 Task: Find connections with filter location Gevelsberg with filter topic #workwith filter profile language German with filter current company ScoopWhoop | Good Glamm Group with filter school Shinchan College of Engineering with filter industry Design Services with filter service category Pricing Strategy with filter keywords title Executive
Action: Mouse moved to (489, 61)
Screenshot: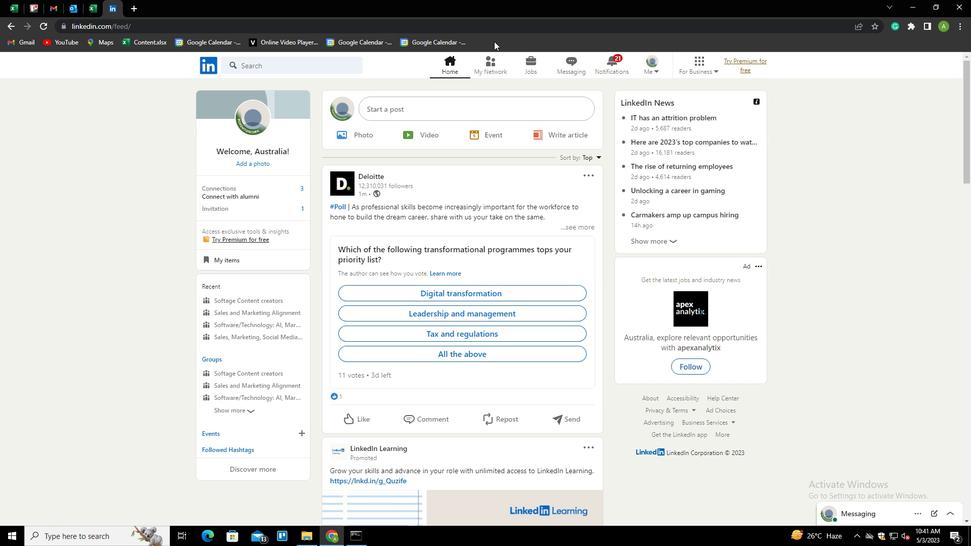 
Action: Mouse pressed left at (489, 61)
Screenshot: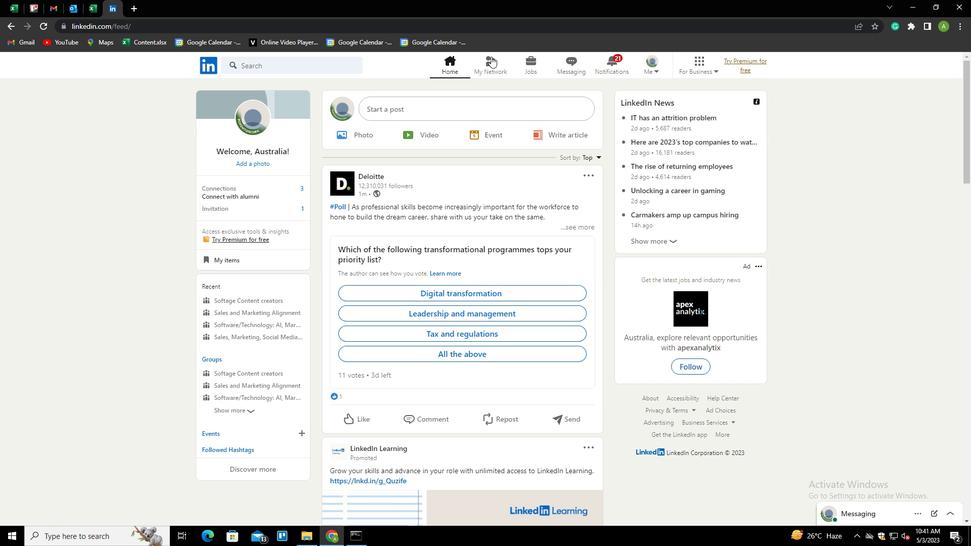 
Action: Mouse moved to (256, 118)
Screenshot: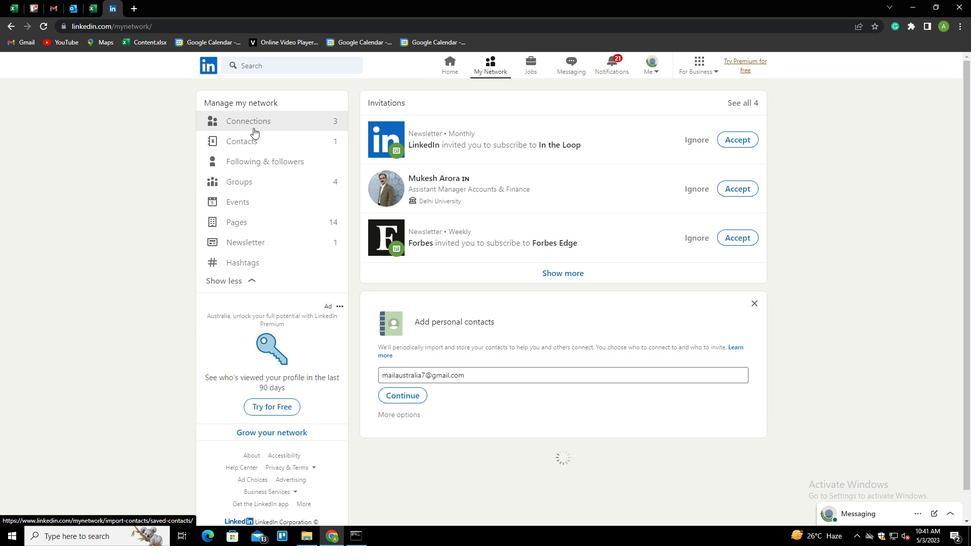 
Action: Mouse pressed left at (256, 118)
Screenshot: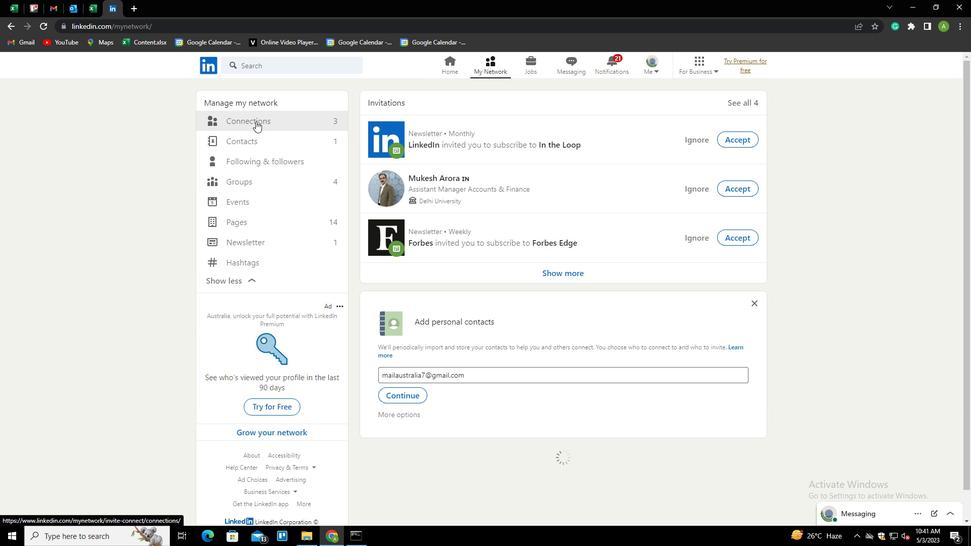 
Action: Mouse moved to (558, 117)
Screenshot: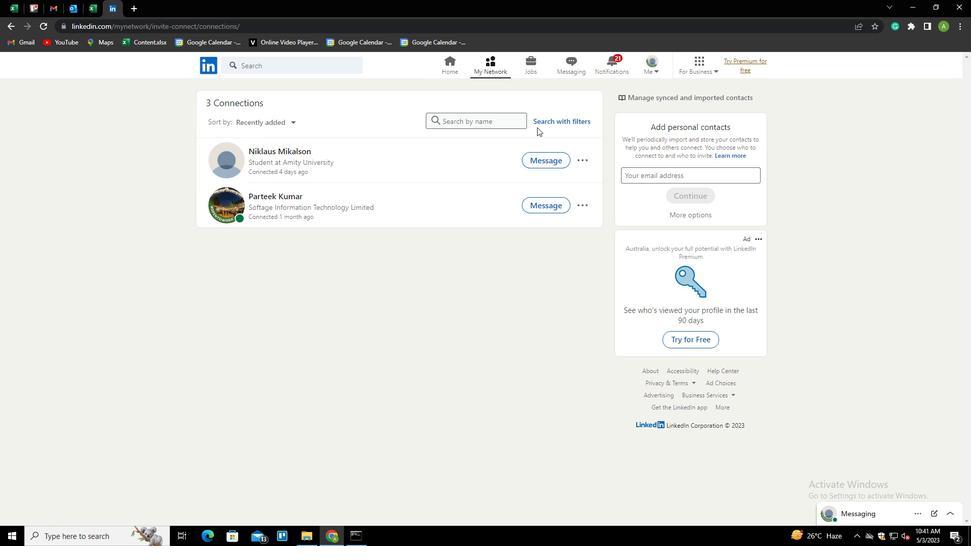 
Action: Mouse pressed left at (558, 117)
Screenshot: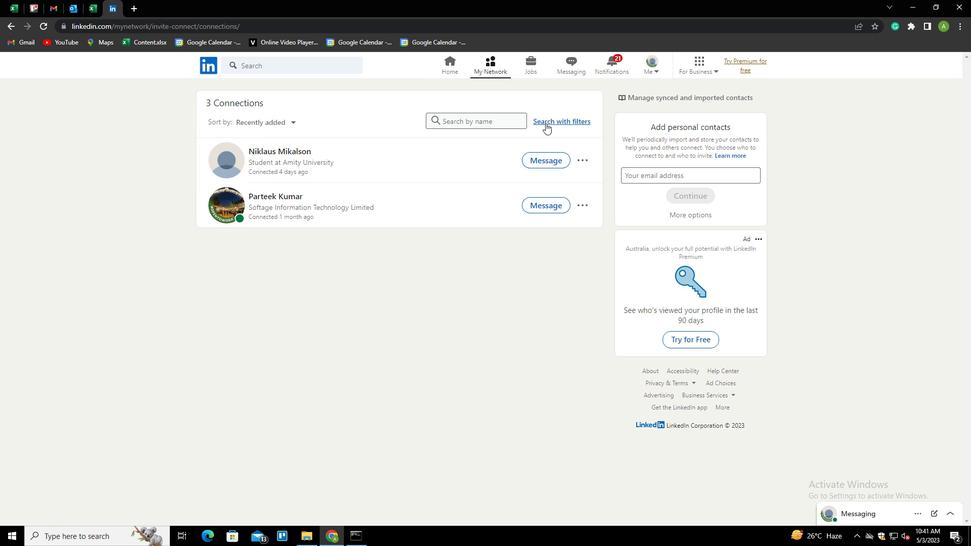 
Action: Mouse moved to (512, 91)
Screenshot: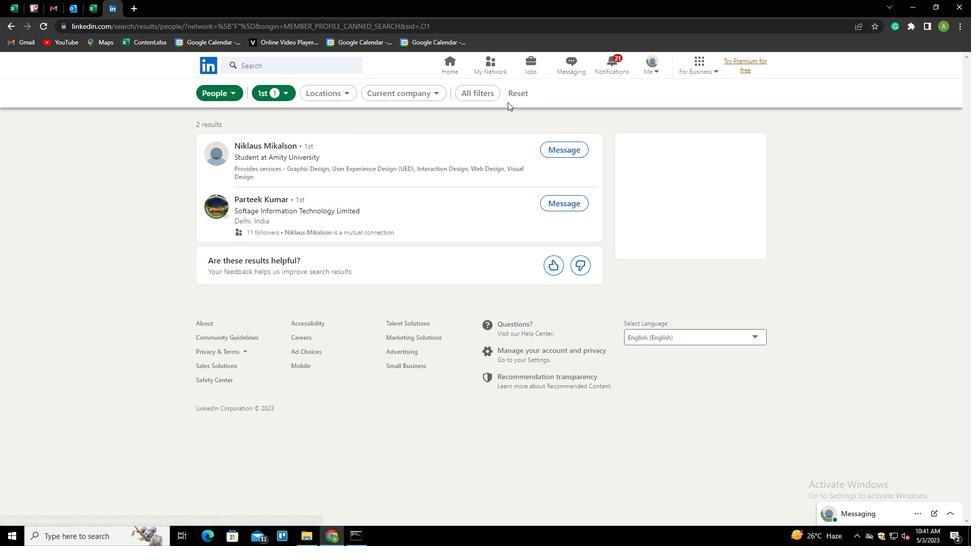 
Action: Mouse pressed left at (512, 91)
Screenshot: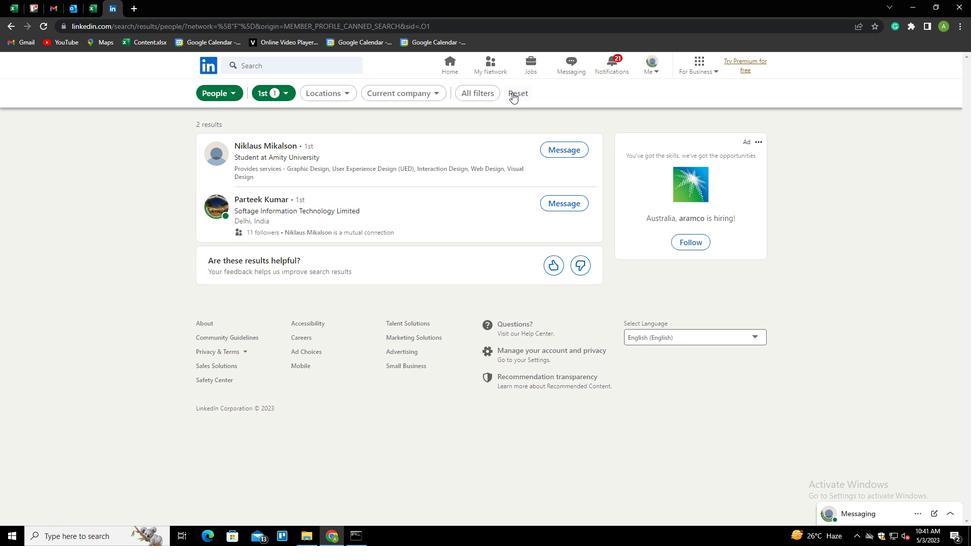 
Action: Mouse moved to (500, 93)
Screenshot: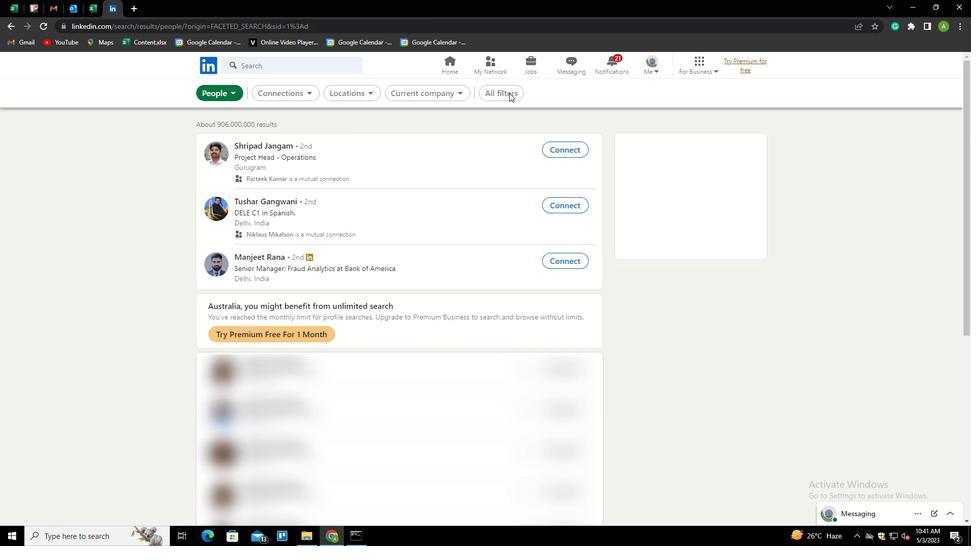 
Action: Mouse pressed left at (500, 93)
Screenshot: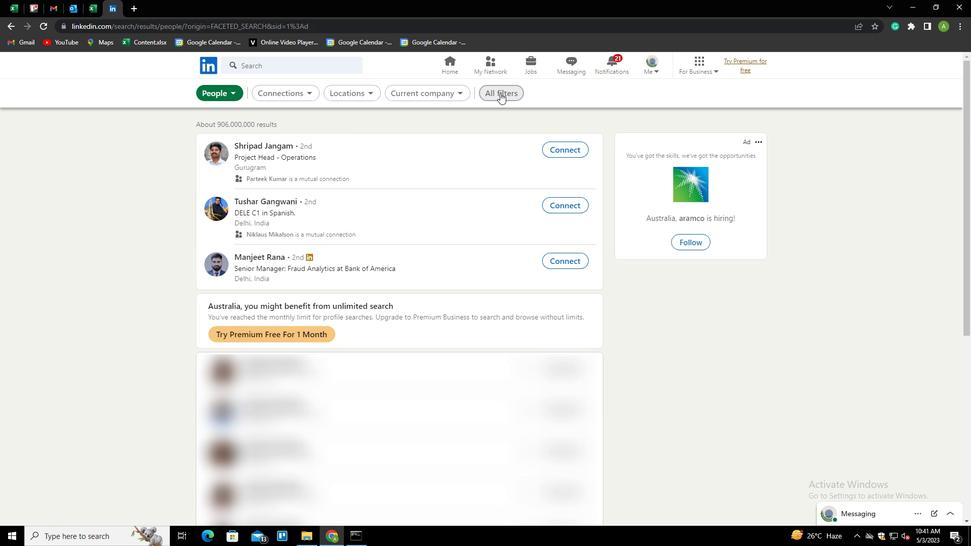 
Action: Mouse moved to (724, 264)
Screenshot: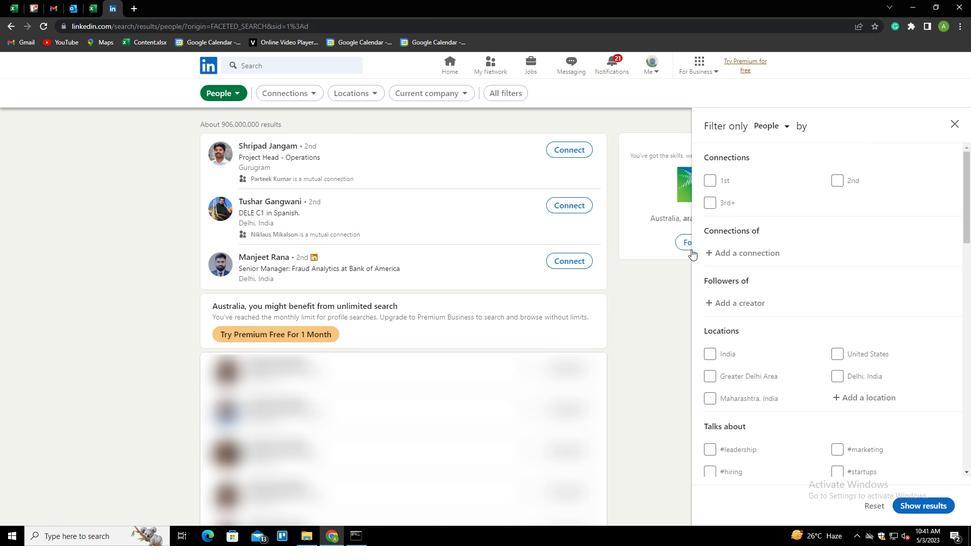 
Action: Mouse scrolled (724, 263) with delta (0, 0)
Screenshot: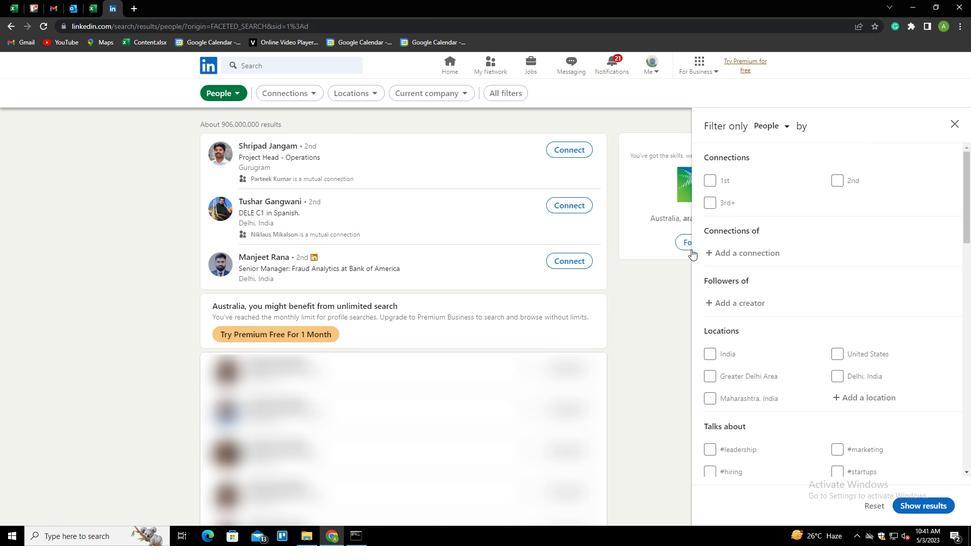
Action: Mouse scrolled (724, 263) with delta (0, 0)
Screenshot: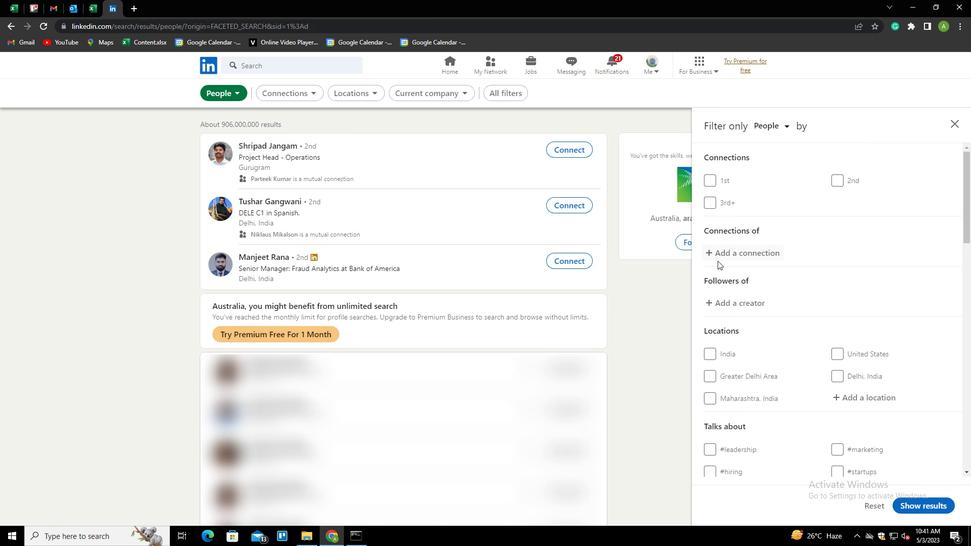 
Action: Mouse scrolled (724, 263) with delta (0, 0)
Screenshot: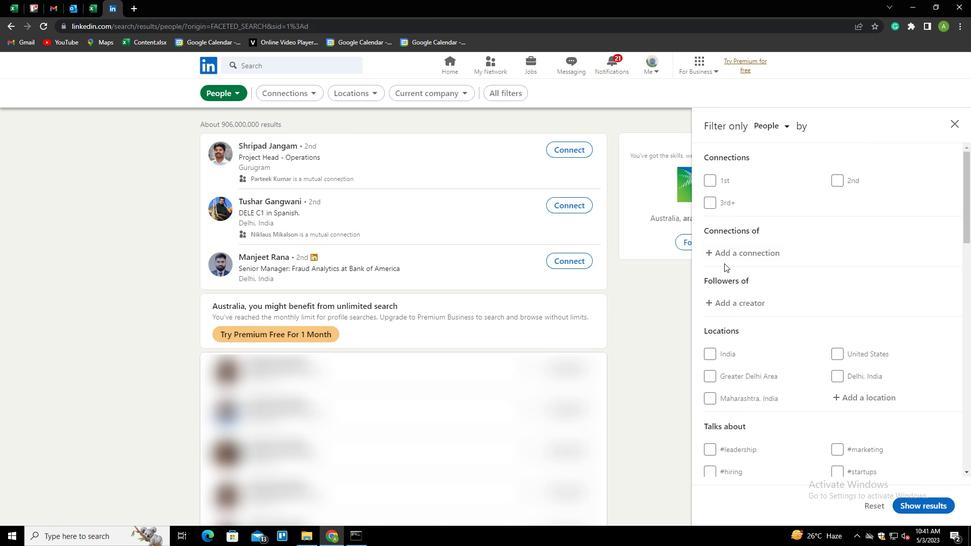 
Action: Mouse moved to (838, 244)
Screenshot: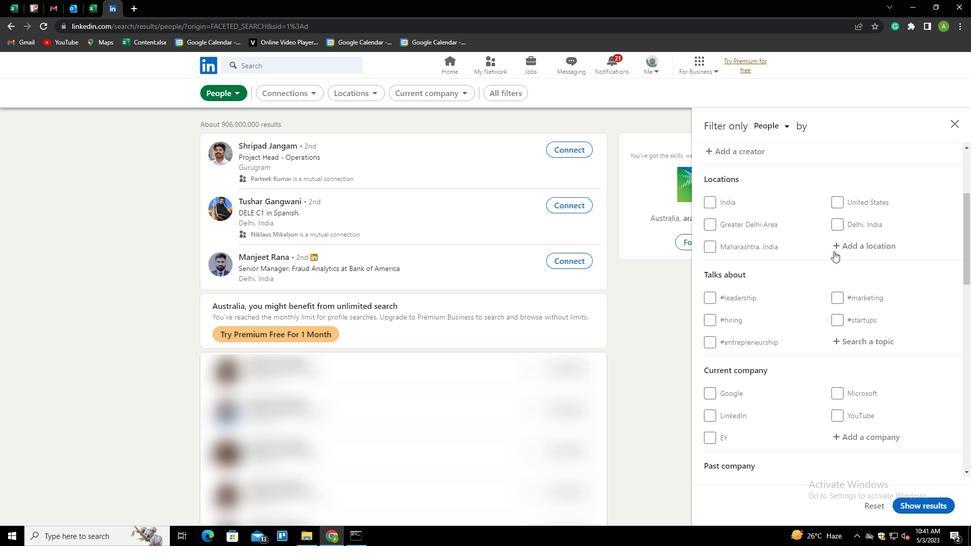 
Action: Mouse pressed left at (838, 244)
Screenshot: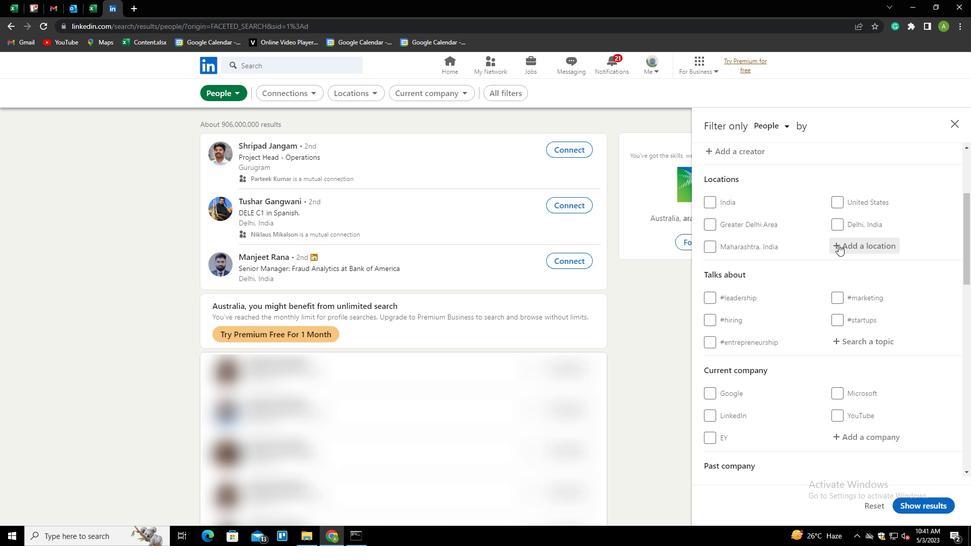 
Action: Key pressed <Key.shift>GEVELSBERG<Key.down><Key.enter>
Screenshot: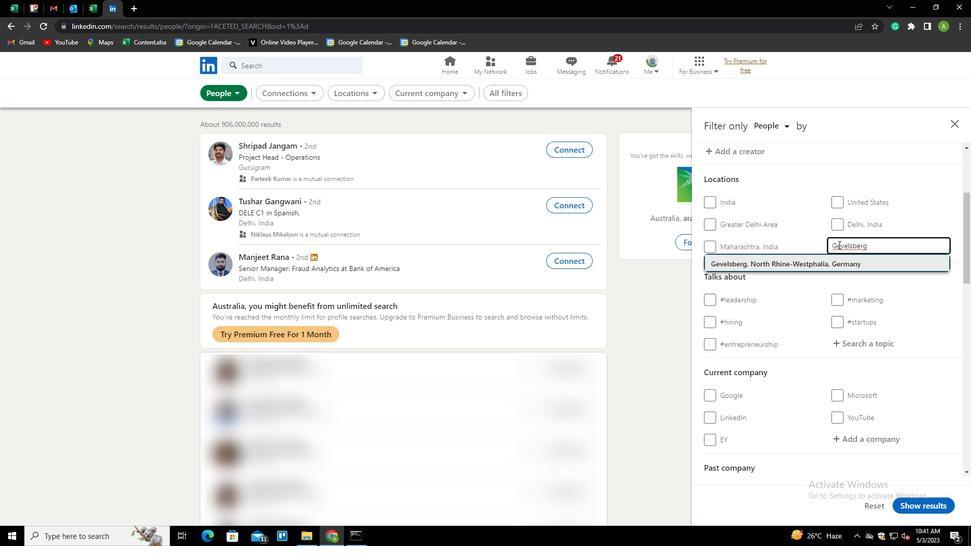
Action: Mouse scrolled (838, 244) with delta (0, 0)
Screenshot: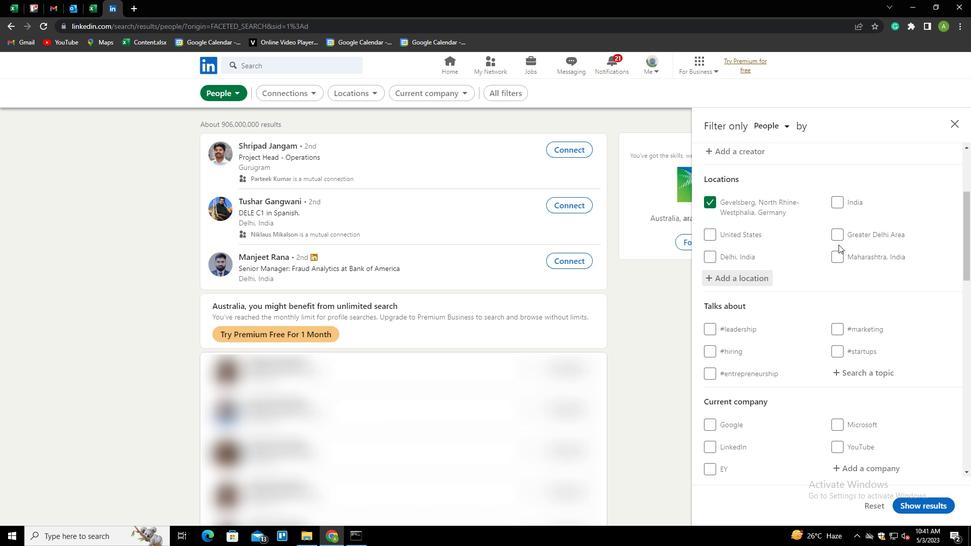 
Action: Mouse scrolled (838, 244) with delta (0, 0)
Screenshot: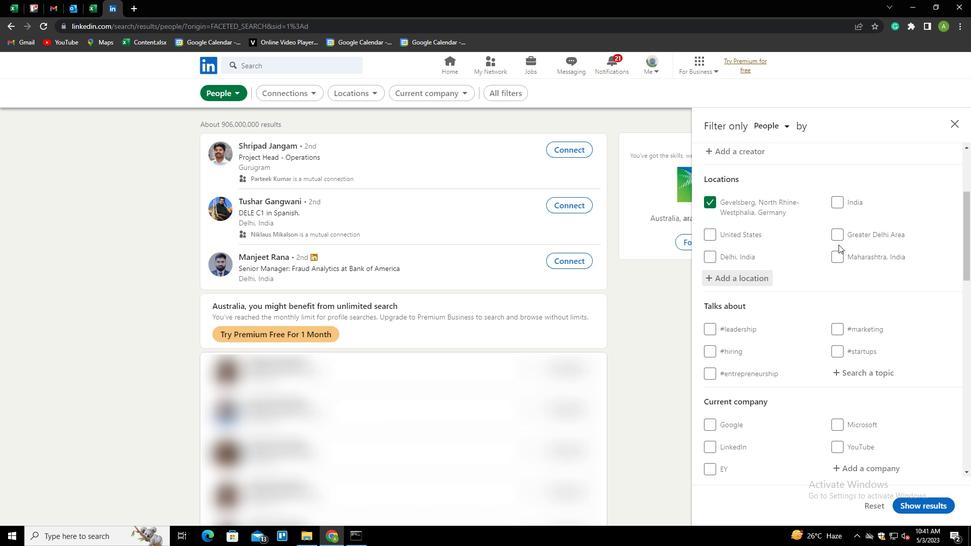 
Action: Mouse moved to (865, 276)
Screenshot: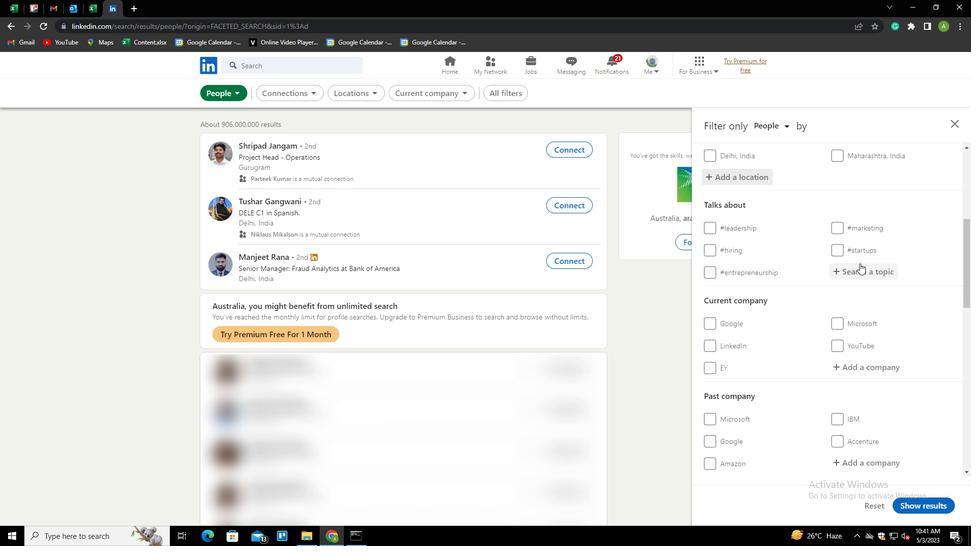 
Action: Mouse pressed left at (865, 276)
Screenshot: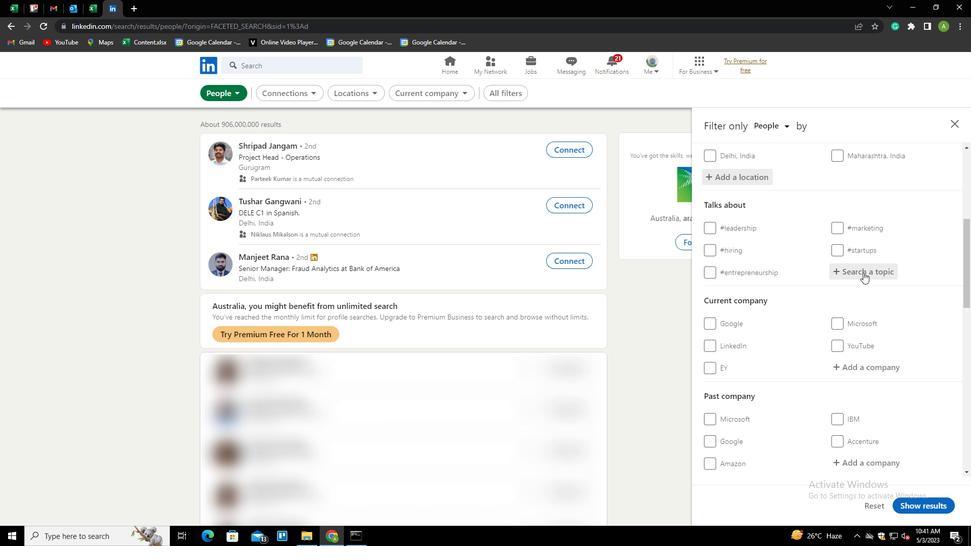 
Action: Key pressed WORK<Key.down><Key.enter>
Screenshot: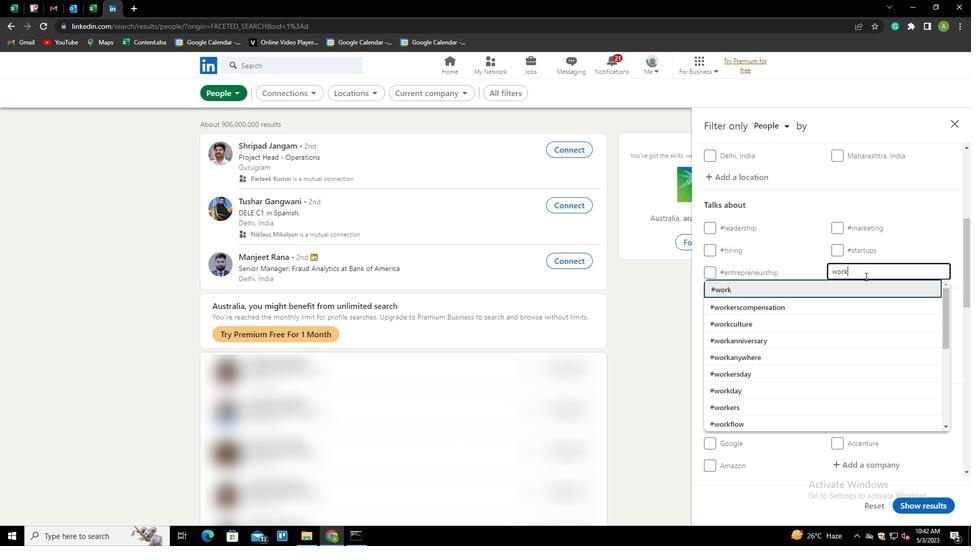 
Action: Mouse scrolled (865, 276) with delta (0, 0)
Screenshot: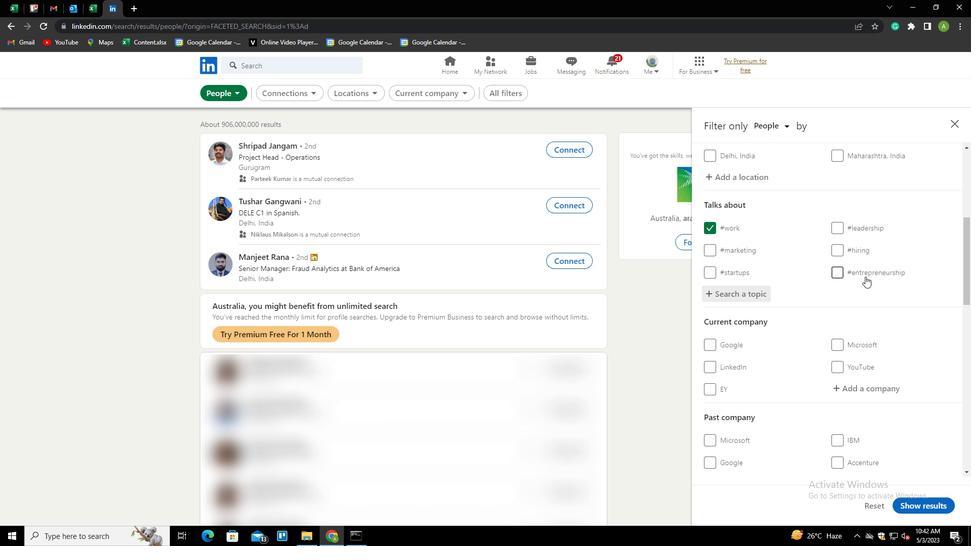 
Action: Mouse scrolled (865, 276) with delta (0, 0)
Screenshot: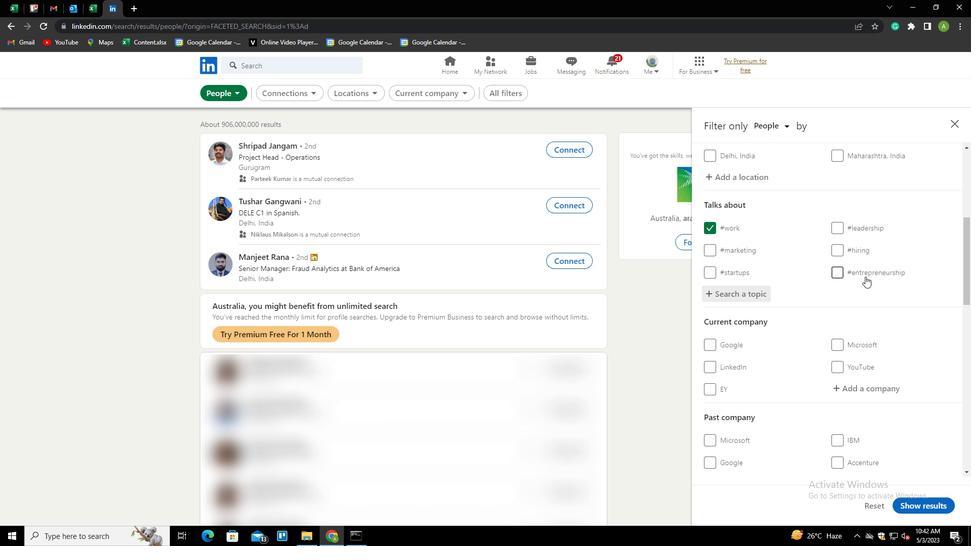 
Action: Mouse scrolled (865, 276) with delta (0, 0)
Screenshot: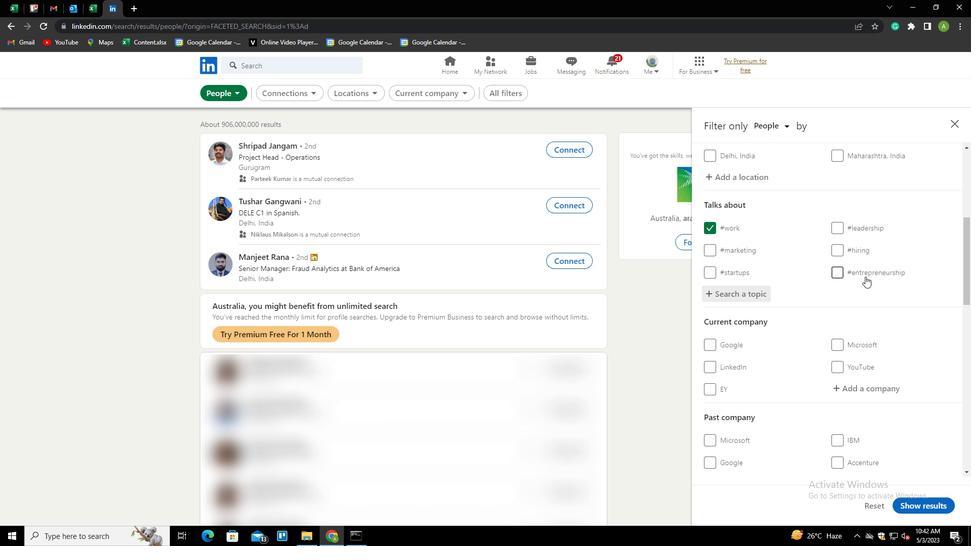 
Action: Mouse scrolled (865, 276) with delta (0, 0)
Screenshot: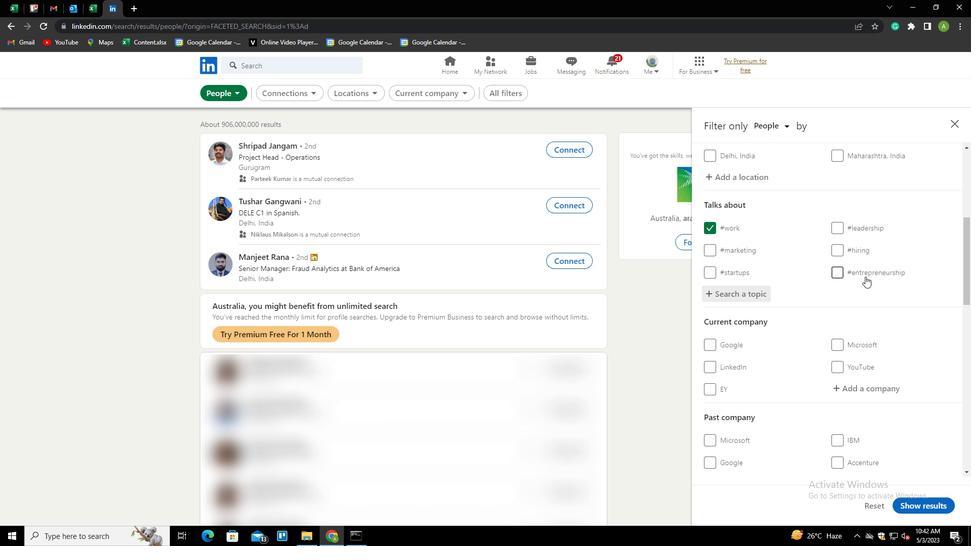 
Action: Mouse scrolled (865, 276) with delta (0, 0)
Screenshot: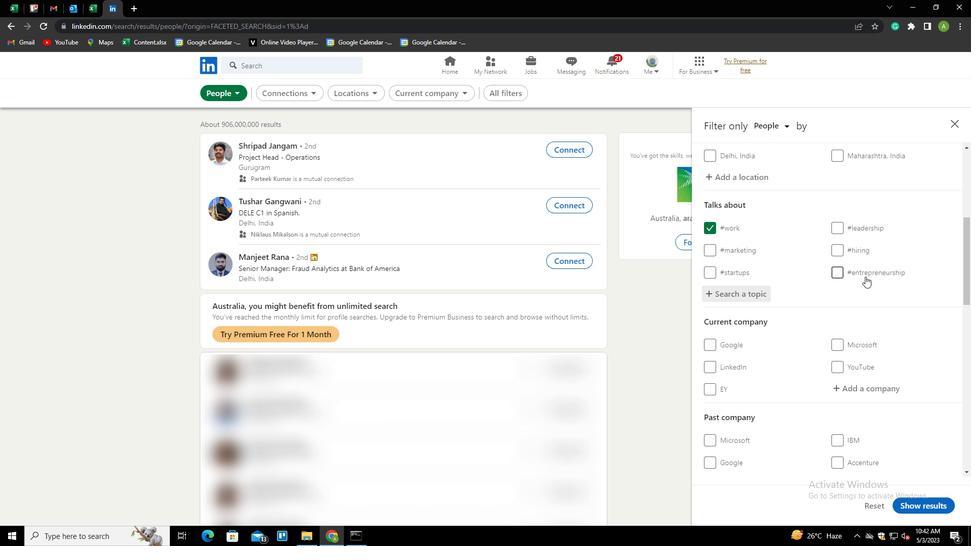 
Action: Mouse scrolled (865, 276) with delta (0, 0)
Screenshot: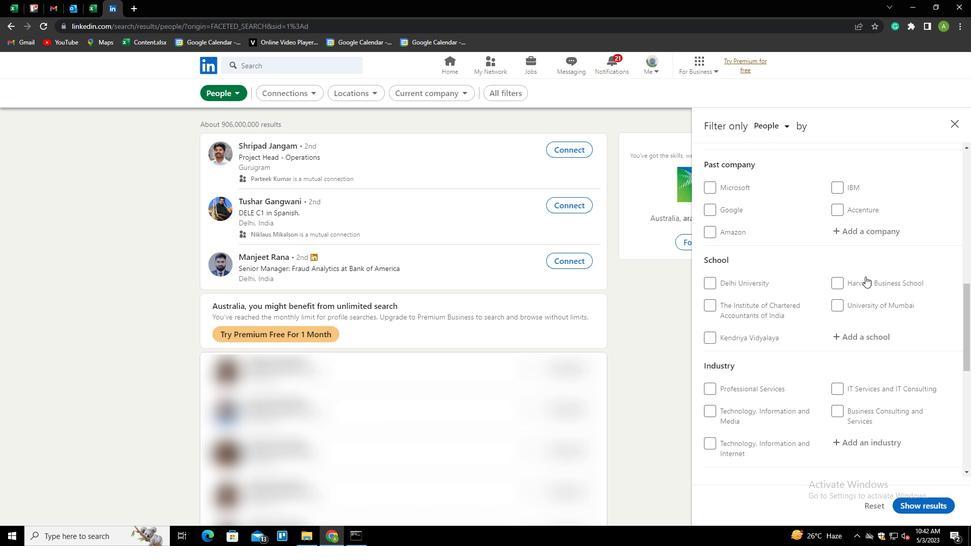 
Action: Mouse scrolled (865, 276) with delta (0, 0)
Screenshot: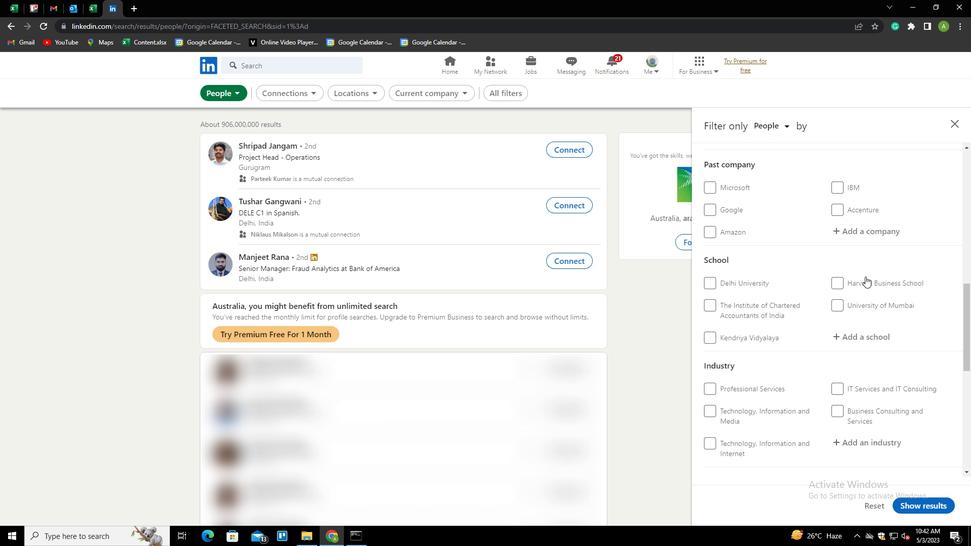 
Action: Mouse scrolled (865, 276) with delta (0, 0)
Screenshot: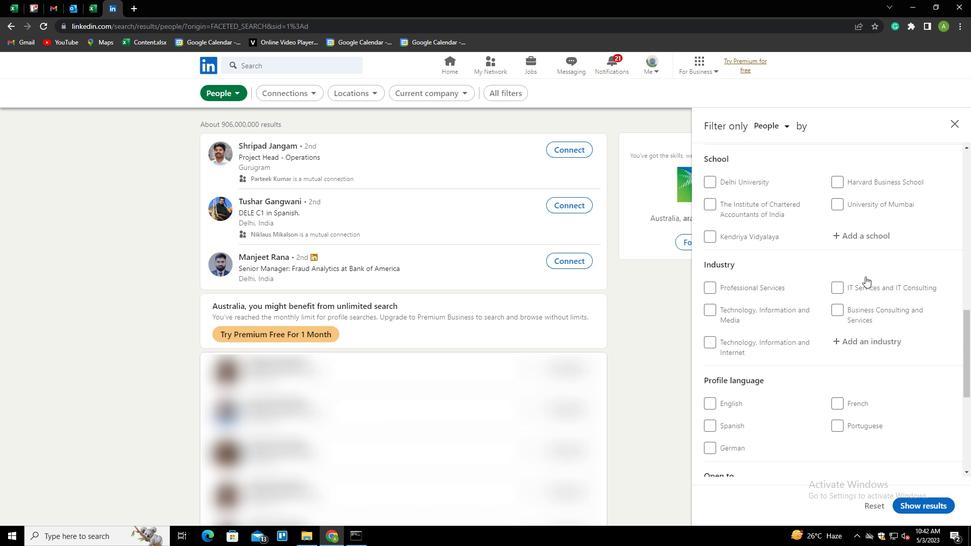 
Action: Mouse moved to (723, 399)
Screenshot: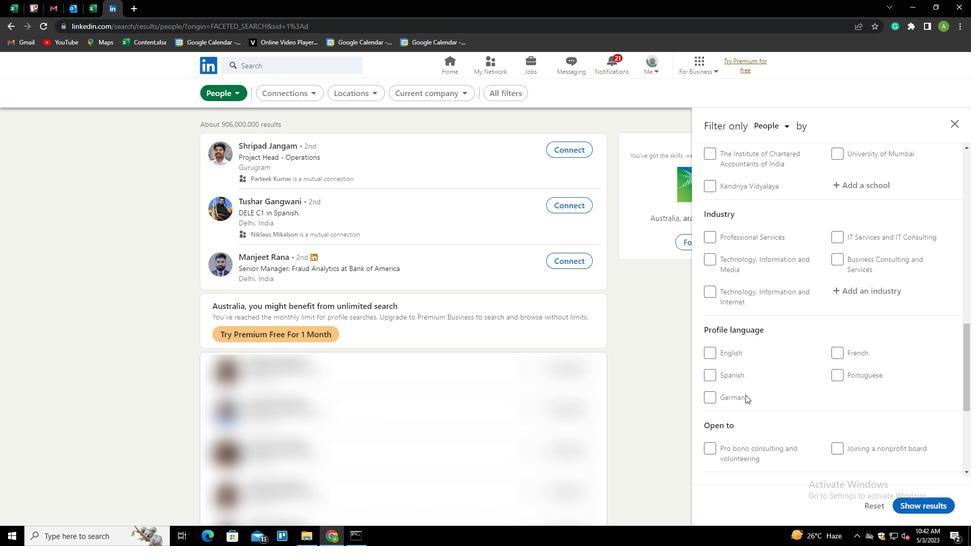 
Action: Mouse pressed left at (723, 399)
Screenshot: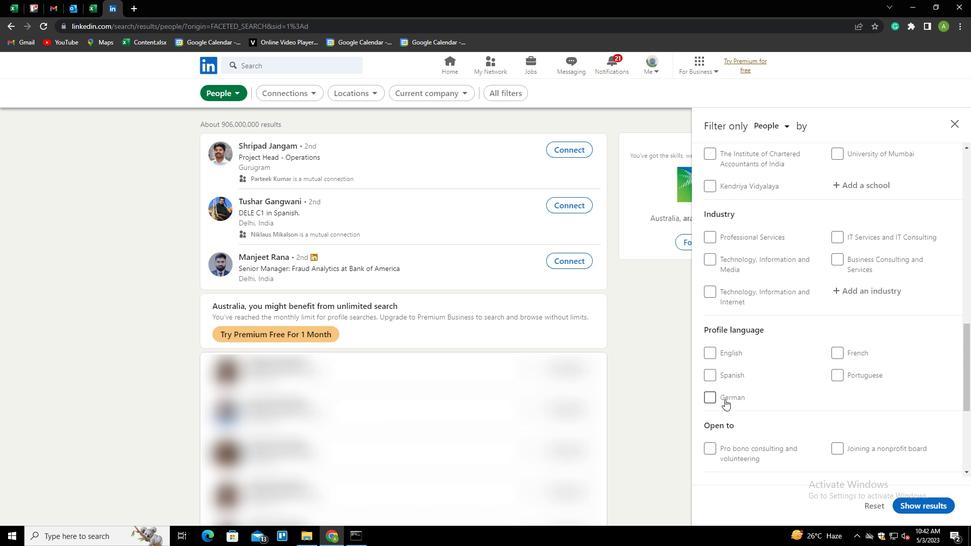 
Action: Mouse moved to (856, 337)
Screenshot: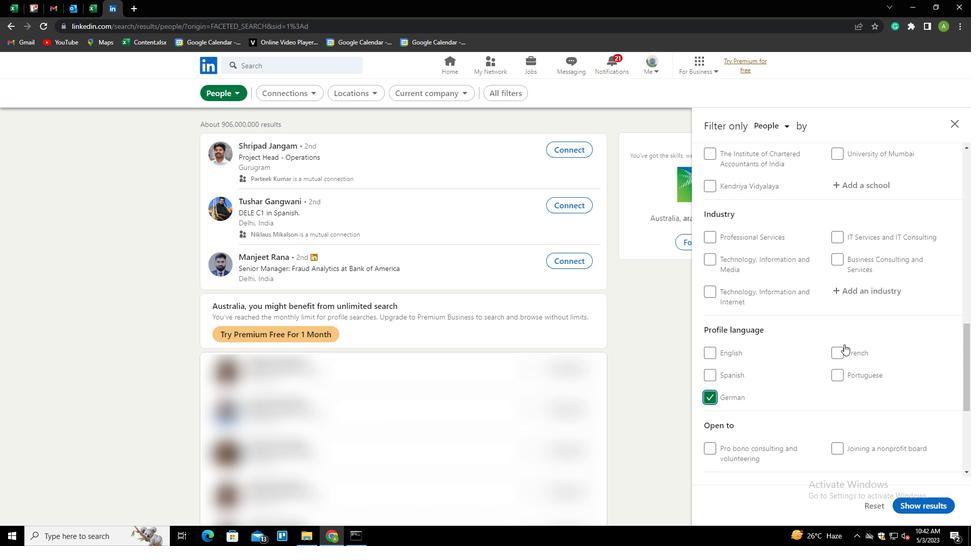 
Action: Mouse scrolled (856, 336) with delta (0, 0)
Screenshot: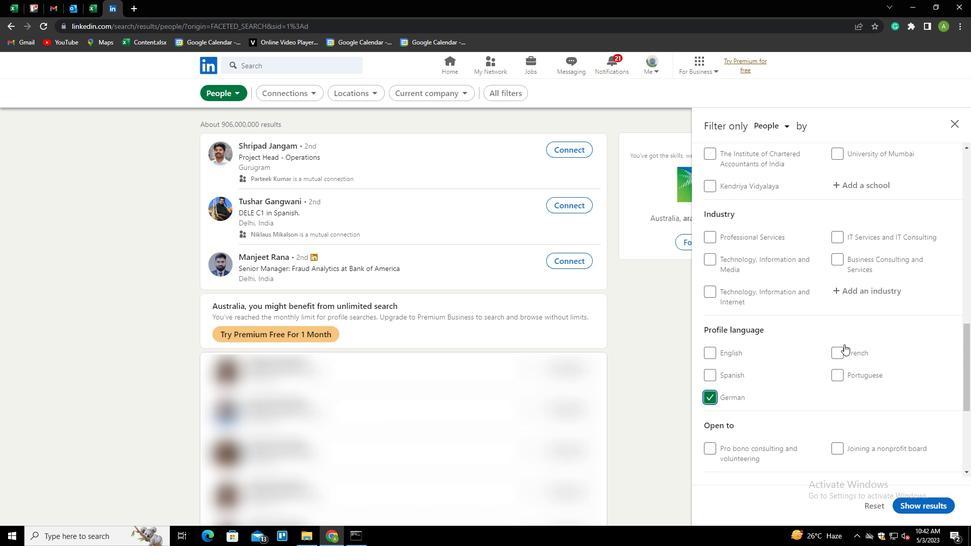 
Action: Mouse scrolled (856, 337) with delta (0, 0)
Screenshot: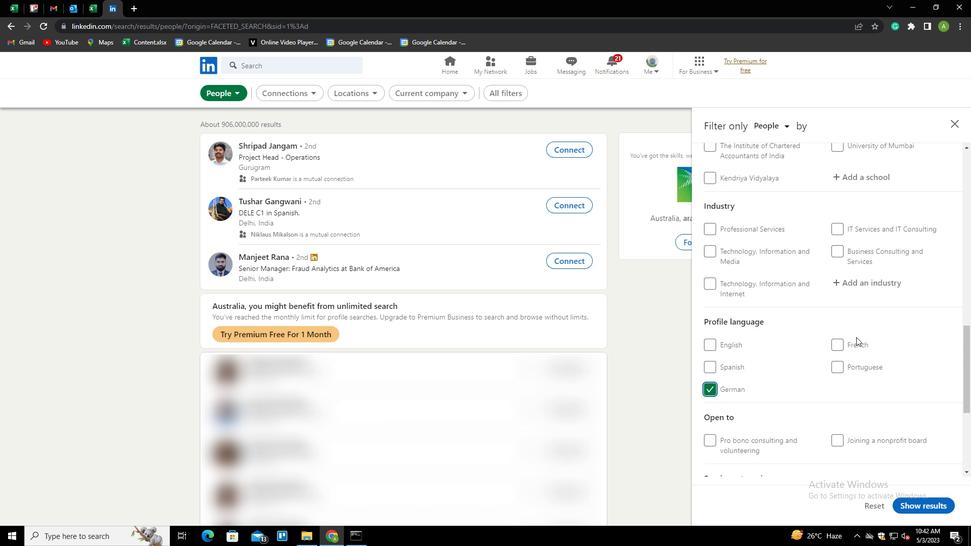 
Action: Mouse scrolled (856, 337) with delta (0, 0)
Screenshot: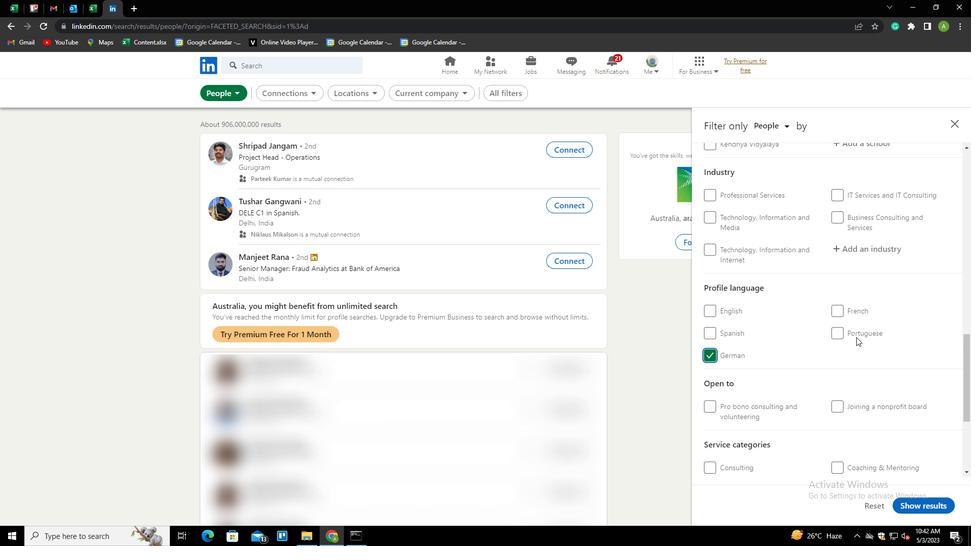 
Action: Mouse scrolled (856, 337) with delta (0, 0)
Screenshot: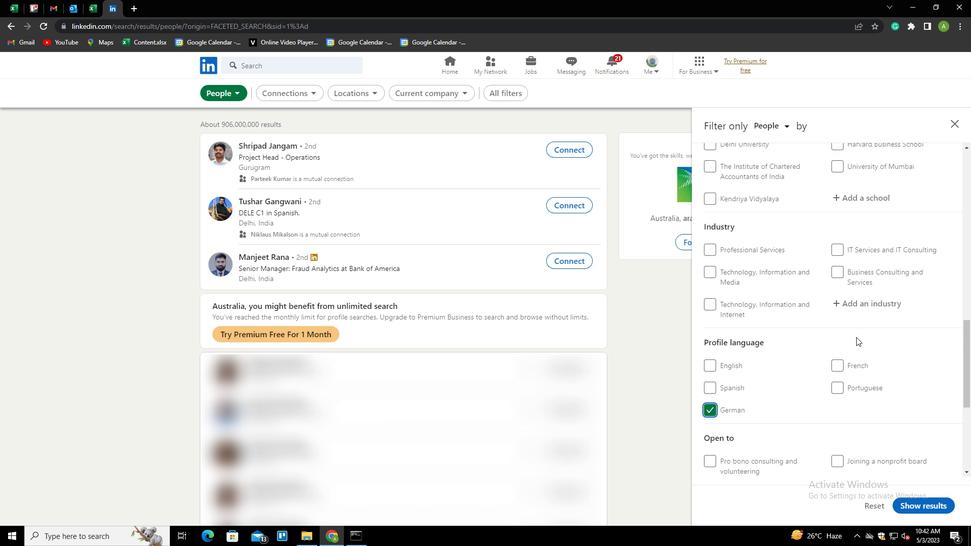
Action: Mouse scrolled (856, 337) with delta (0, 0)
Screenshot: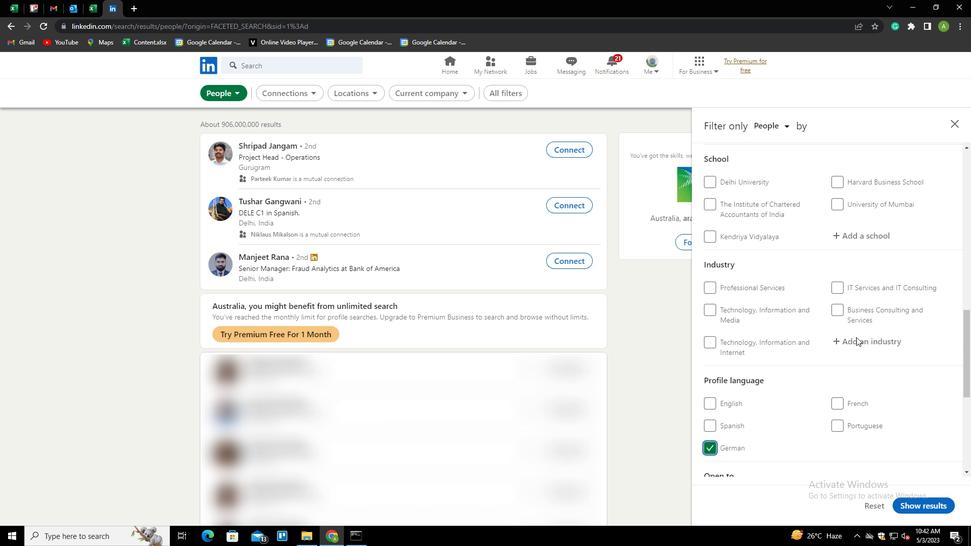 
Action: Mouse scrolled (856, 337) with delta (0, 0)
Screenshot: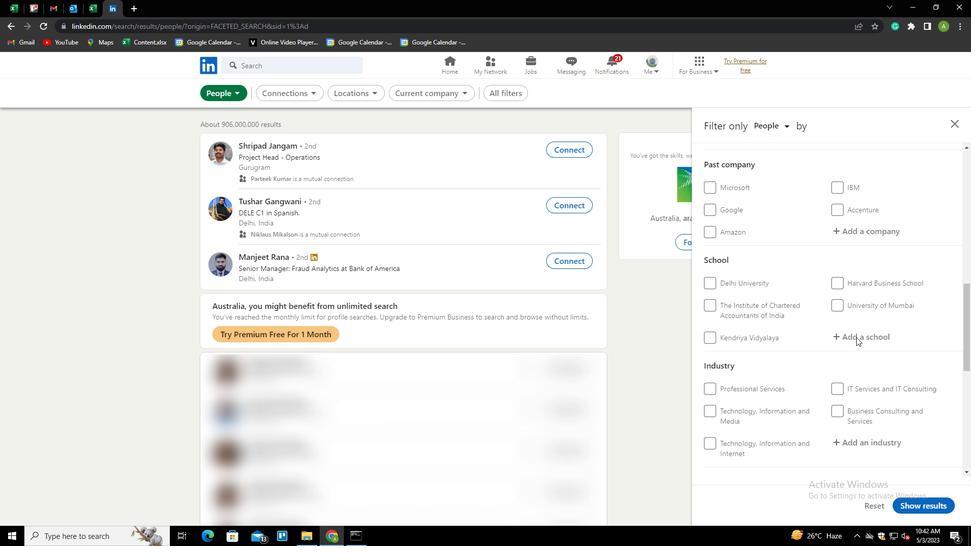
Action: Mouse scrolled (856, 337) with delta (0, 0)
Screenshot: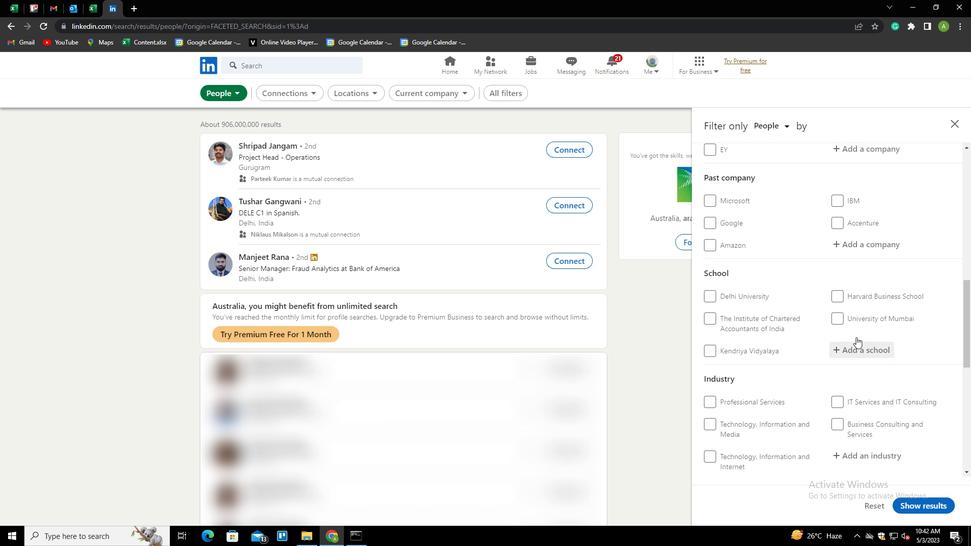 
Action: Mouse scrolled (856, 337) with delta (0, 0)
Screenshot: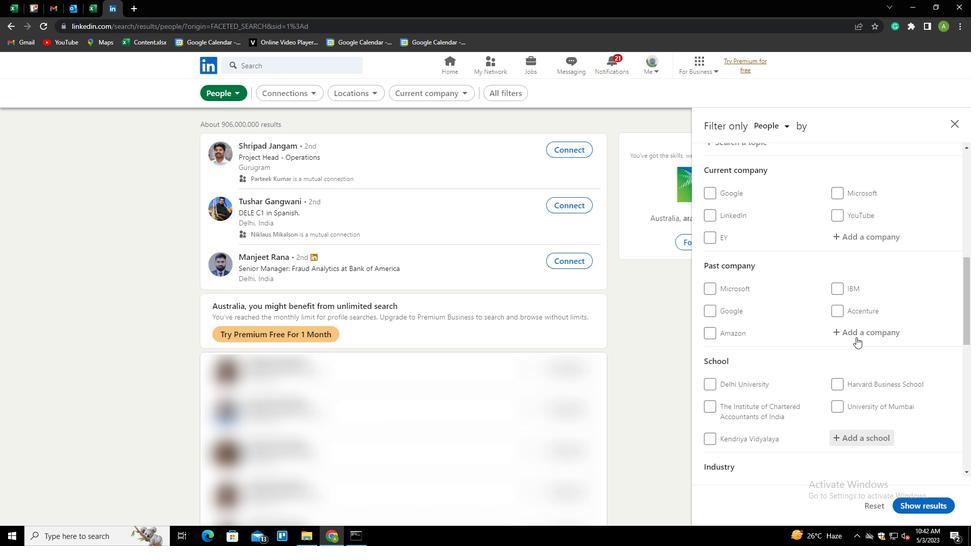 
Action: Mouse moved to (865, 286)
Screenshot: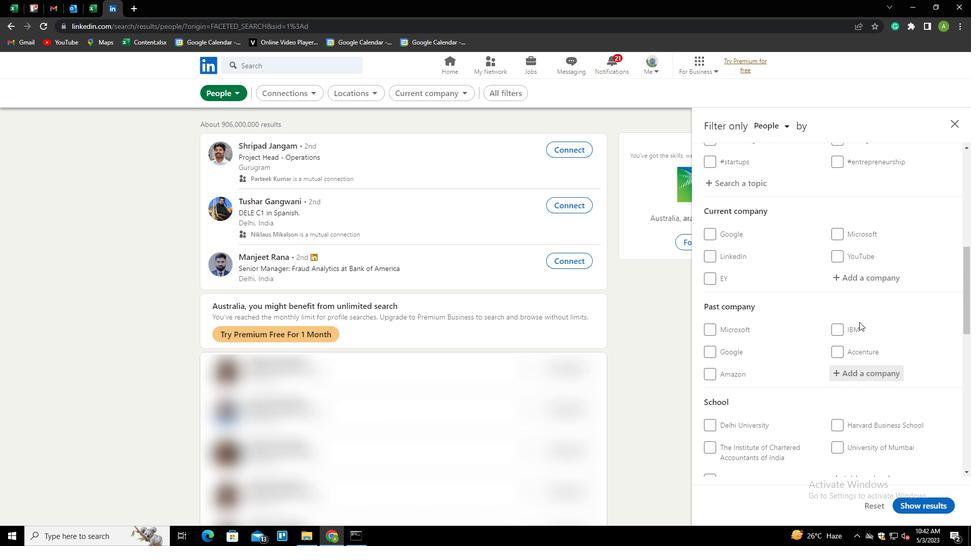 
Action: Mouse pressed left at (865, 286)
Screenshot: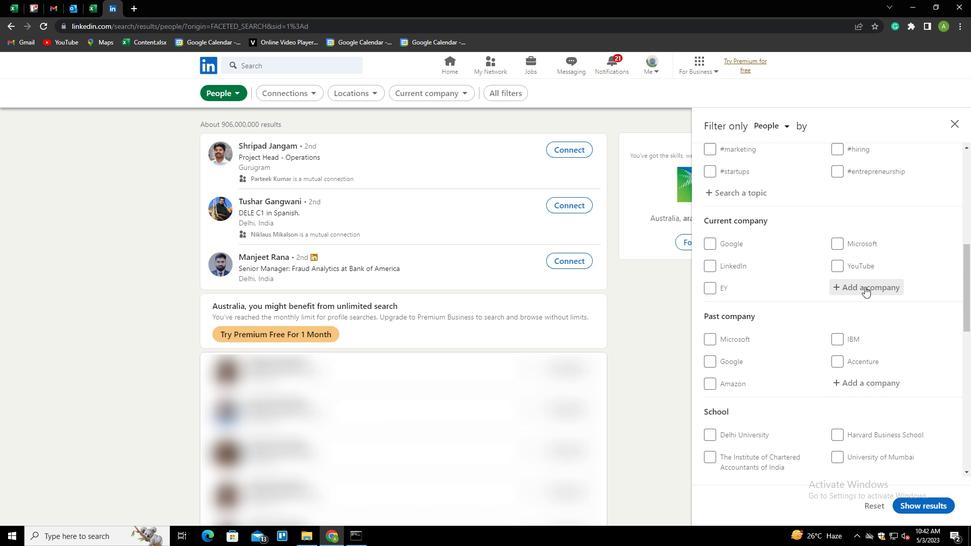 
Action: Key pressed <Key.shift>SCOOP<Key.shift>WHOOP<Key.down><Key.enter>
Screenshot: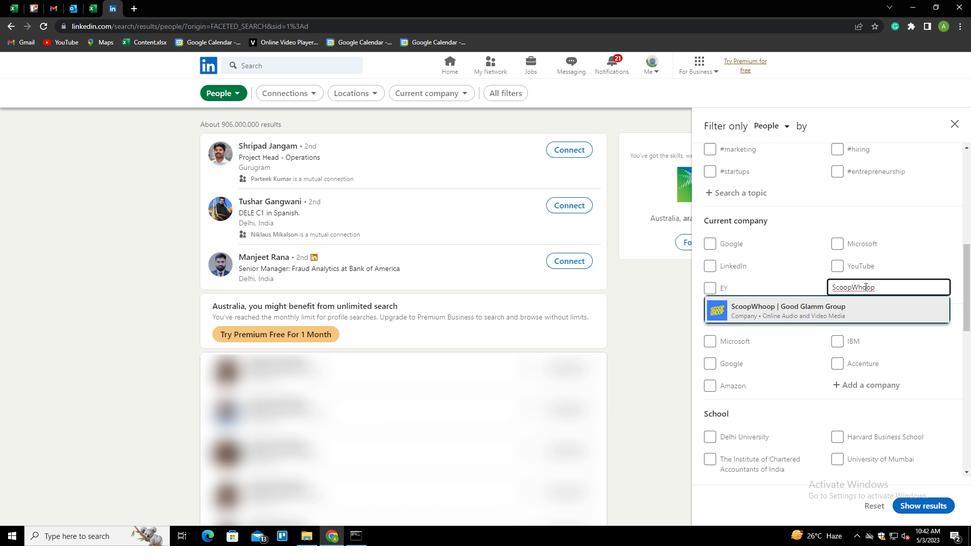 
Action: Mouse scrolled (865, 286) with delta (0, 0)
Screenshot: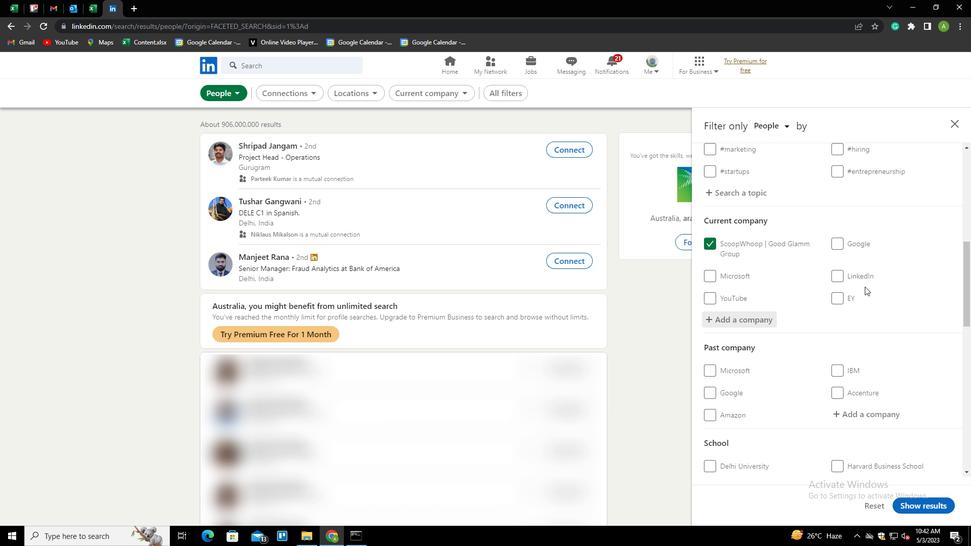 
Action: Mouse scrolled (865, 286) with delta (0, 0)
Screenshot: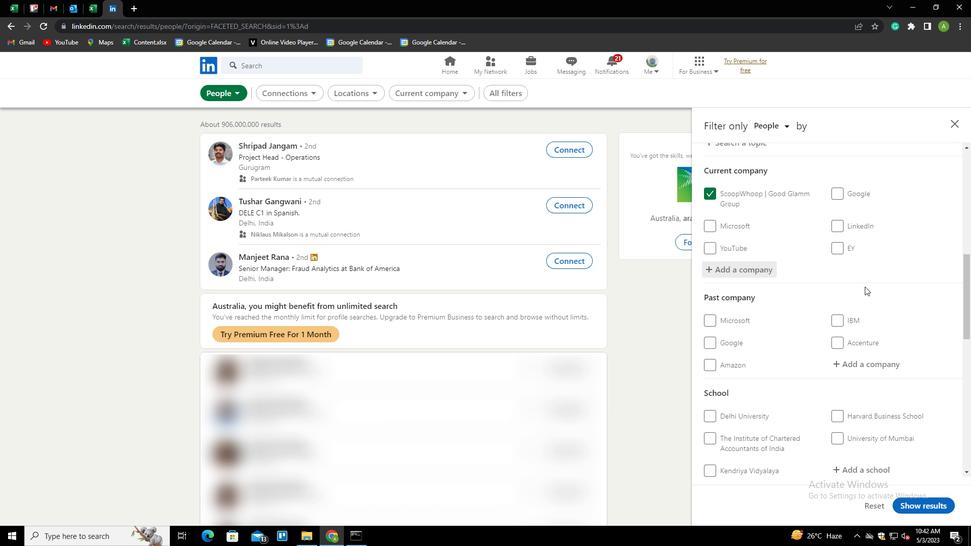 
Action: Mouse scrolled (865, 286) with delta (0, 0)
Screenshot: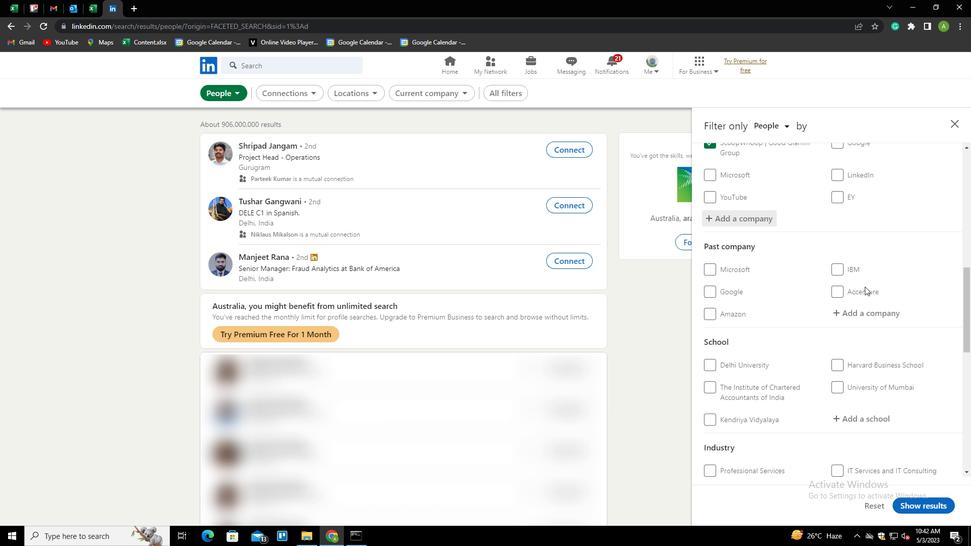 
Action: Mouse scrolled (865, 286) with delta (0, 0)
Screenshot: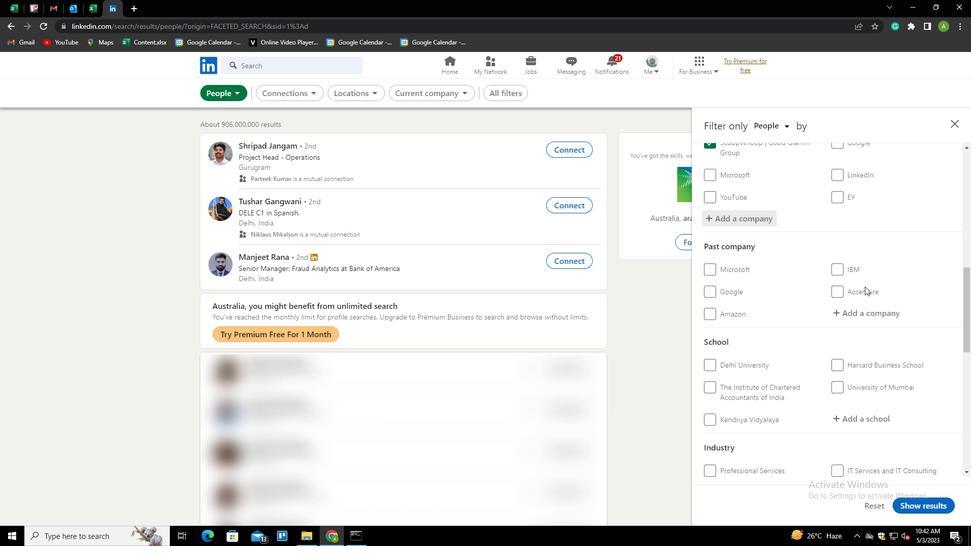
Action: Mouse moved to (850, 316)
Screenshot: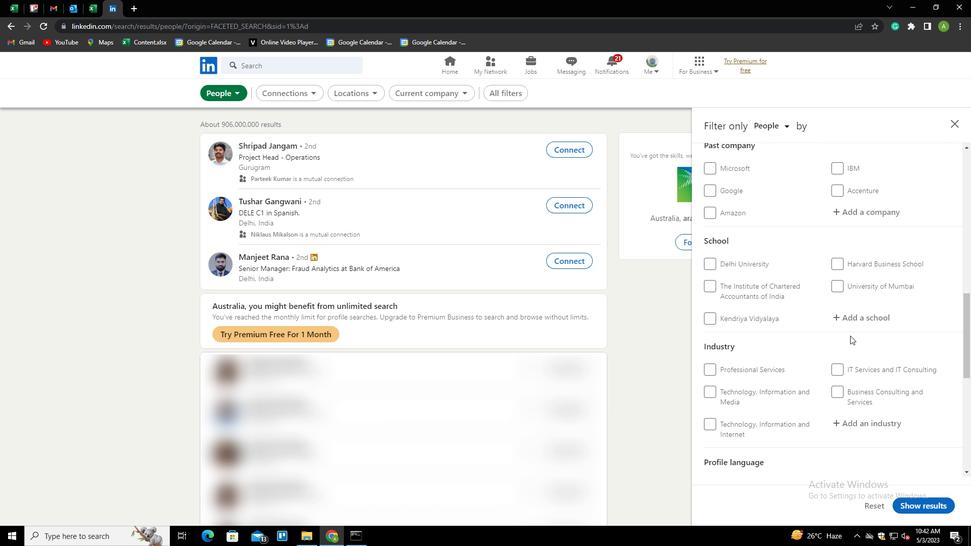
Action: Mouse pressed left at (850, 316)
Screenshot: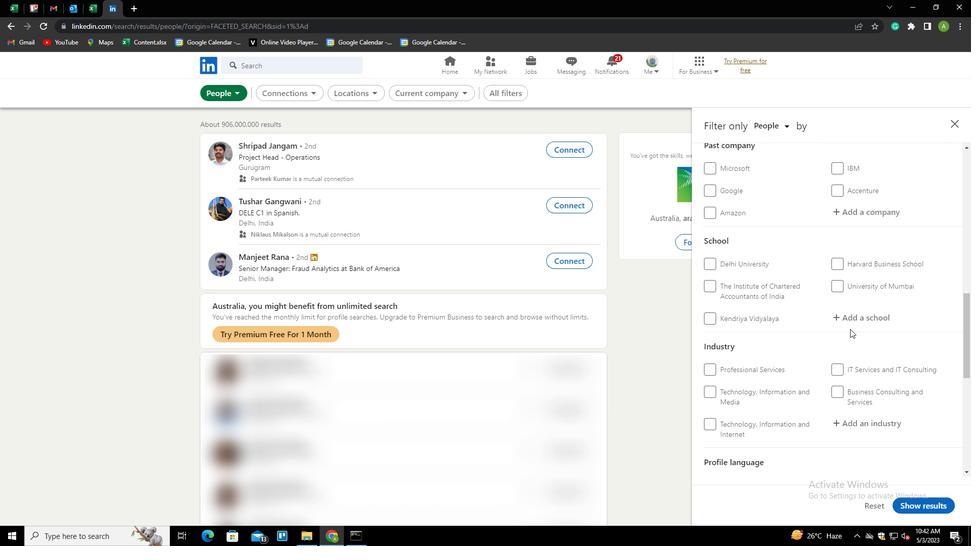 
Action: Key pressed <Key.shift>SHINCHAN<Key.space><Key.shift>COLLEGE<Key.space>OF<Key.space><Key.shift>ENG<Key.down><Key.enter>
Screenshot: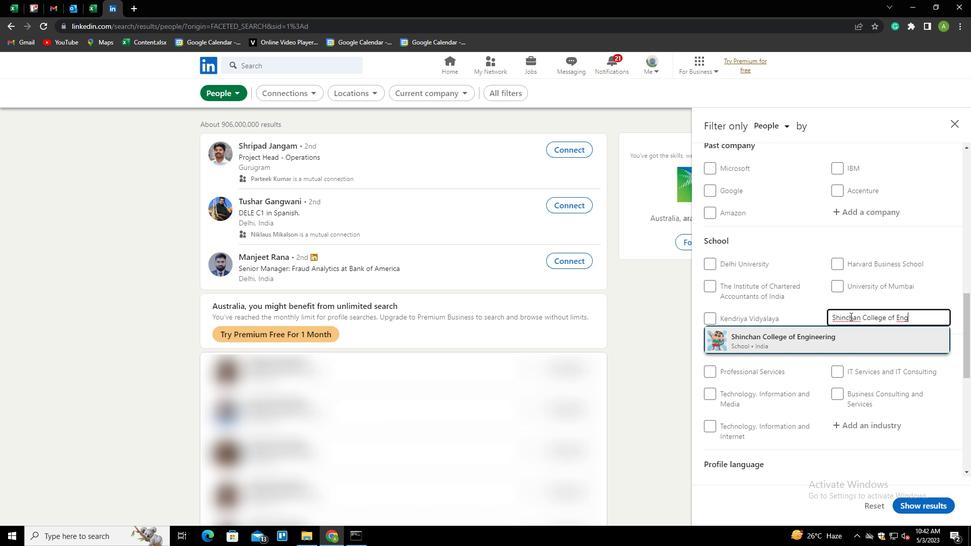 
Action: Mouse scrolled (850, 316) with delta (0, 0)
Screenshot: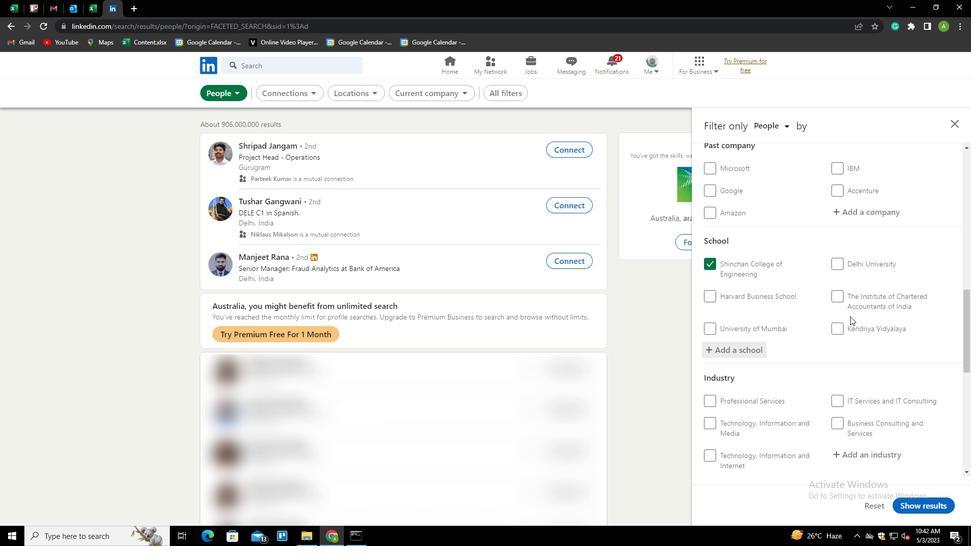 
Action: Mouse scrolled (850, 316) with delta (0, 0)
Screenshot: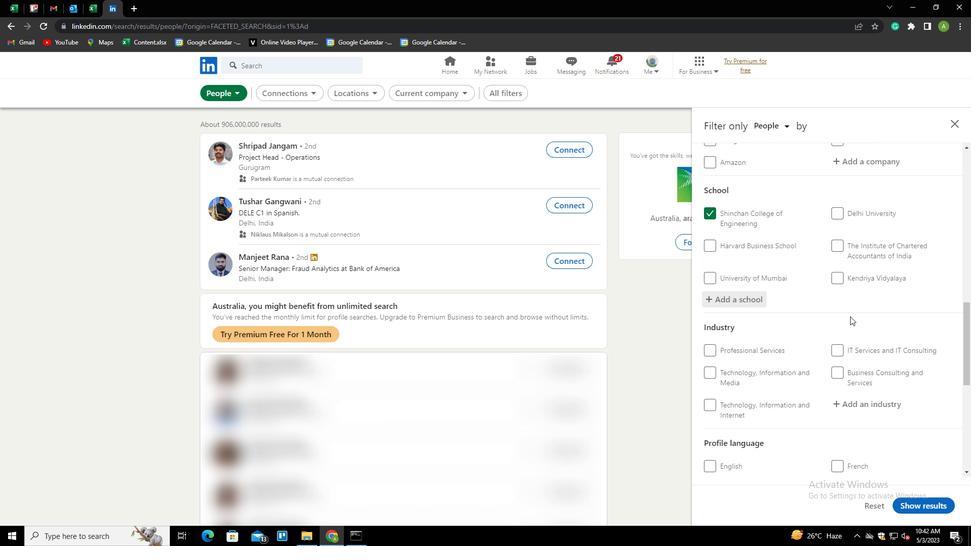 
Action: Mouse scrolled (850, 316) with delta (0, 0)
Screenshot: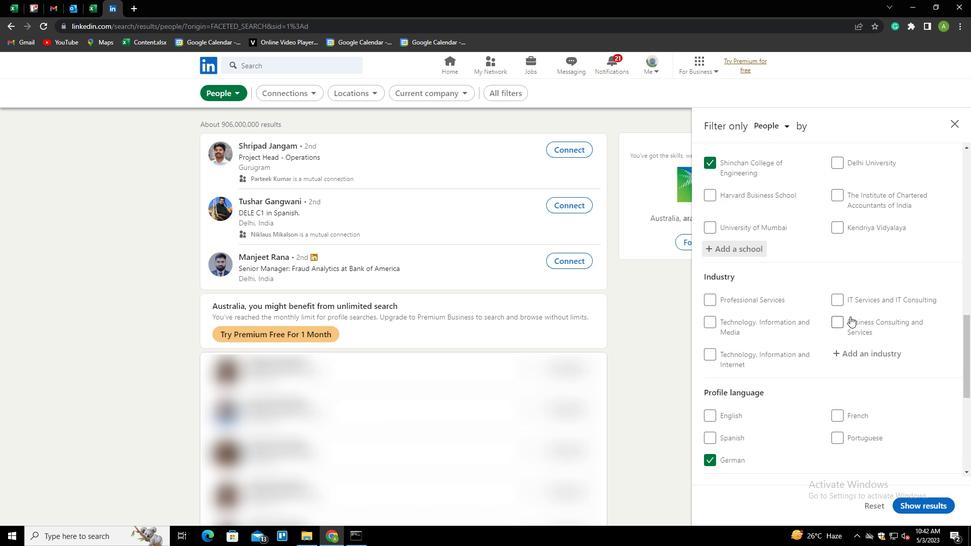
Action: Mouse scrolled (850, 316) with delta (0, 0)
Screenshot: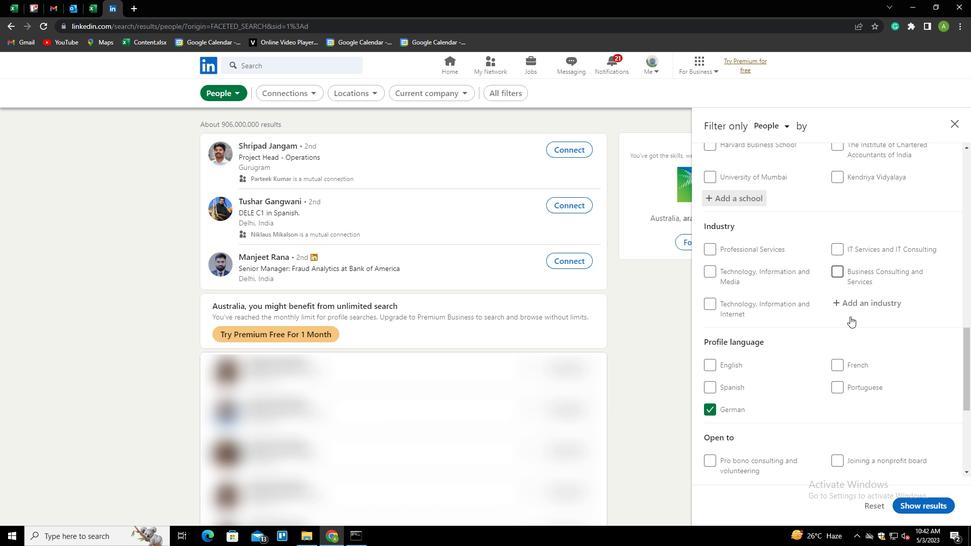 
Action: Mouse moved to (854, 256)
Screenshot: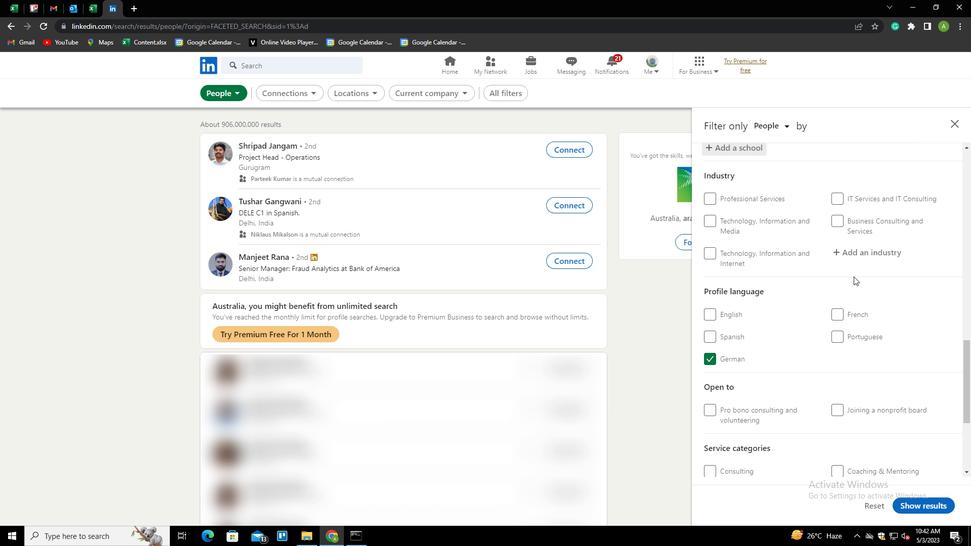 
Action: Mouse pressed left at (854, 256)
Screenshot: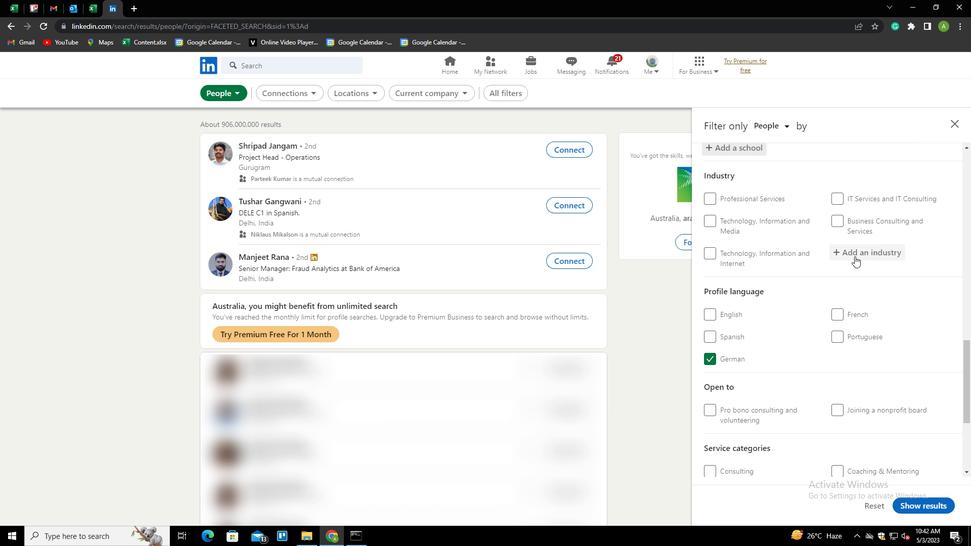 
Action: Mouse moved to (863, 254)
Screenshot: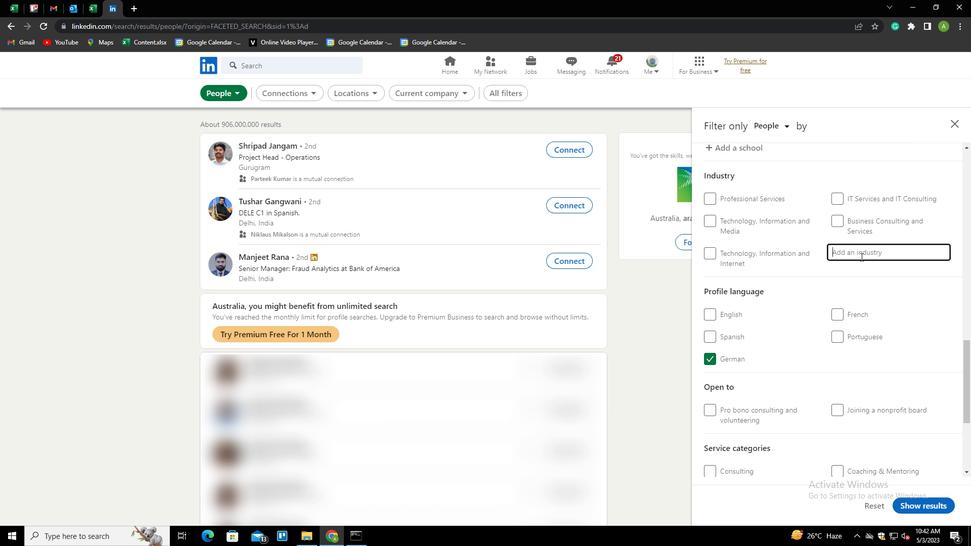 
Action: Mouse pressed left at (863, 254)
Screenshot: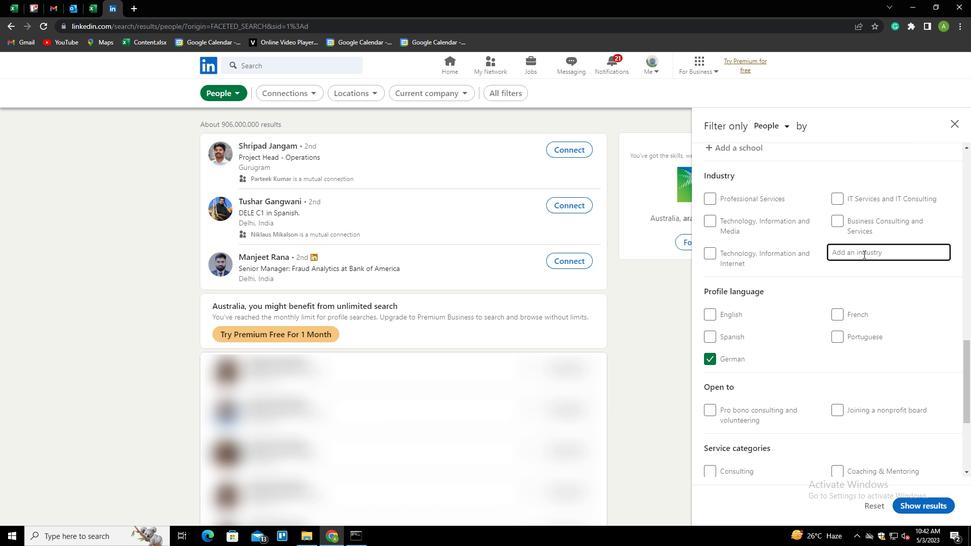 
Action: Key pressed <Key.shift><Key.shift><Key.shift><Key.shift><Key.shift><Key.shift><Key.shift><Key.shift><Key.shift><Key.shift><Key.shift><Key.shift><Key.shift><Key.shift><Key.shift><Key.shift><Key.shift><Key.shift><Key.shift><Key.shift><Key.shift><Key.shift><Key.shift><Key.shift><Key.shift><Key.shift><Key.shift><Key.shift><Key.shift><Key.shift><Key.shift><Key.shift><Key.shift><Key.shift><Key.shift><Key.shift><Key.shift><Key.shift><Key.shift><Key.shift><Key.shift><Key.shift><Key.shift><Key.shift><Key.shift>DESIGN<Key.space><Key.shift>SERVICES<Key.down><Key.enter>
Screenshot: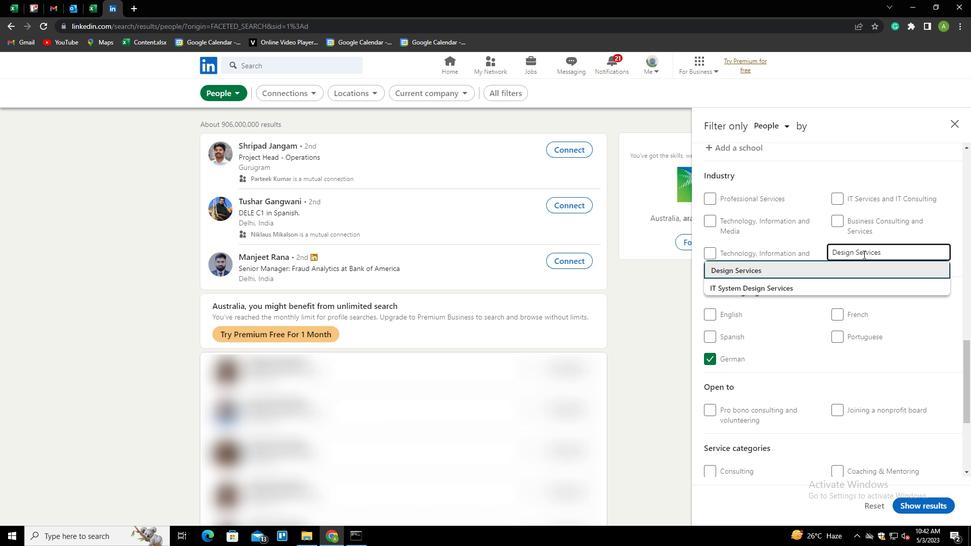 
Action: Mouse scrolled (863, 253) with delta (0, 0)
Screenshot: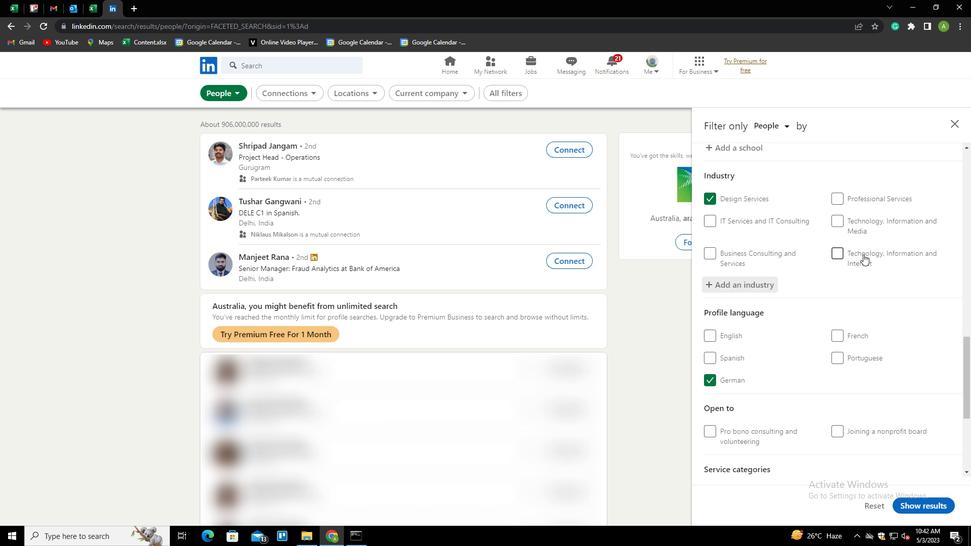 
Action: Mouse scrolled (863, 253) with delta (0, 0)
Screenshot: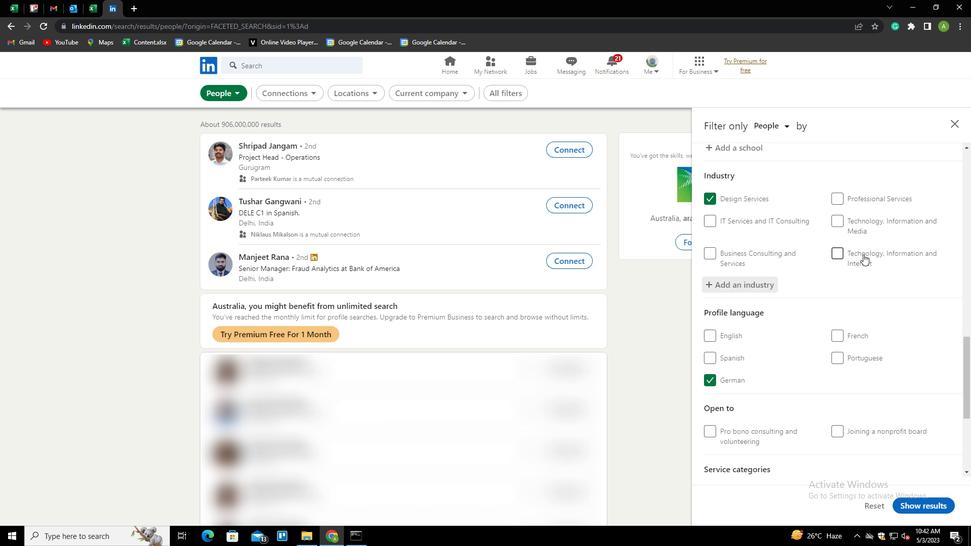 
Action: Mouse scrolled (863, 253) with delta (0, 0)
Screenshot: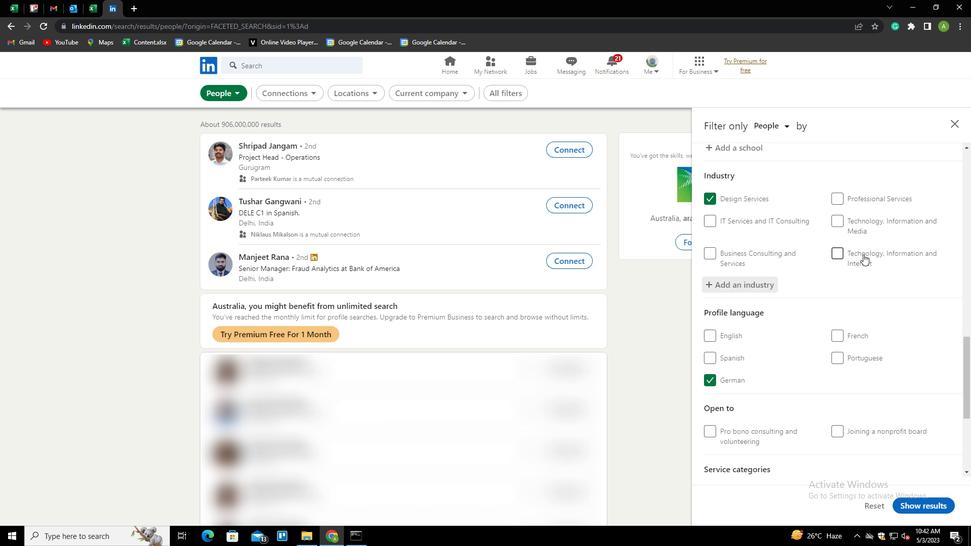
Action: Mouse scrolled (863, 253) with delta (0, 0)
Screenshot: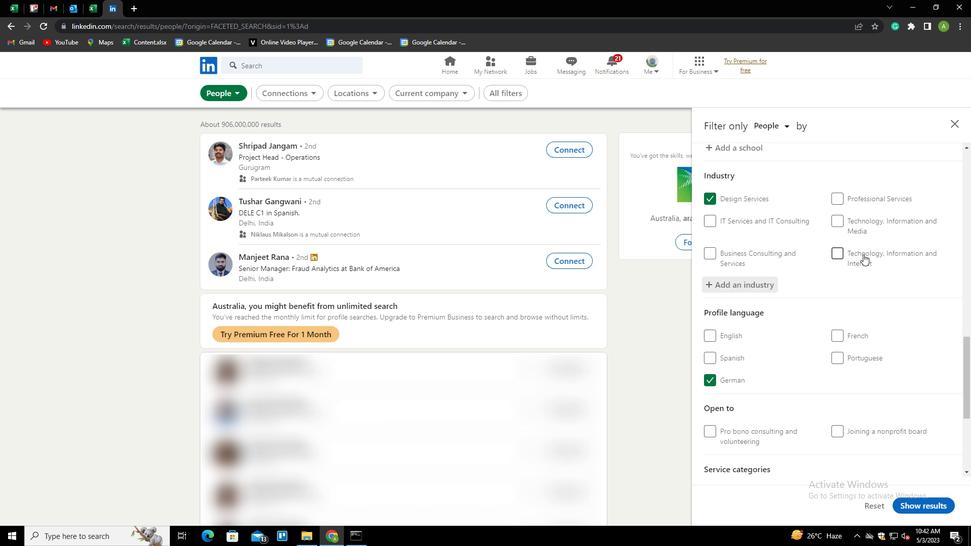 
Action: Mouse moved to (863, 252)
Screenshot: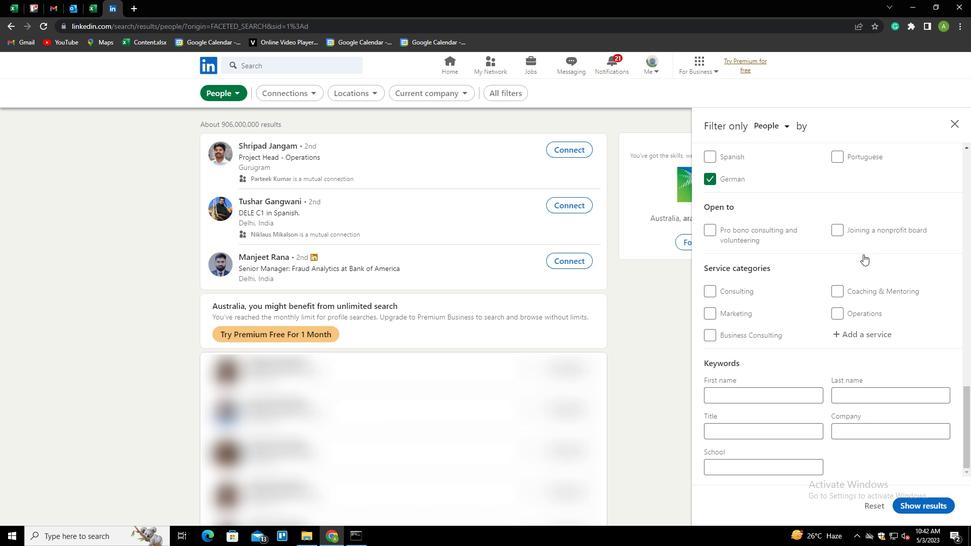 
Action: Mouse scrolled (863, 252) with delta (0, 0)
Screenshot: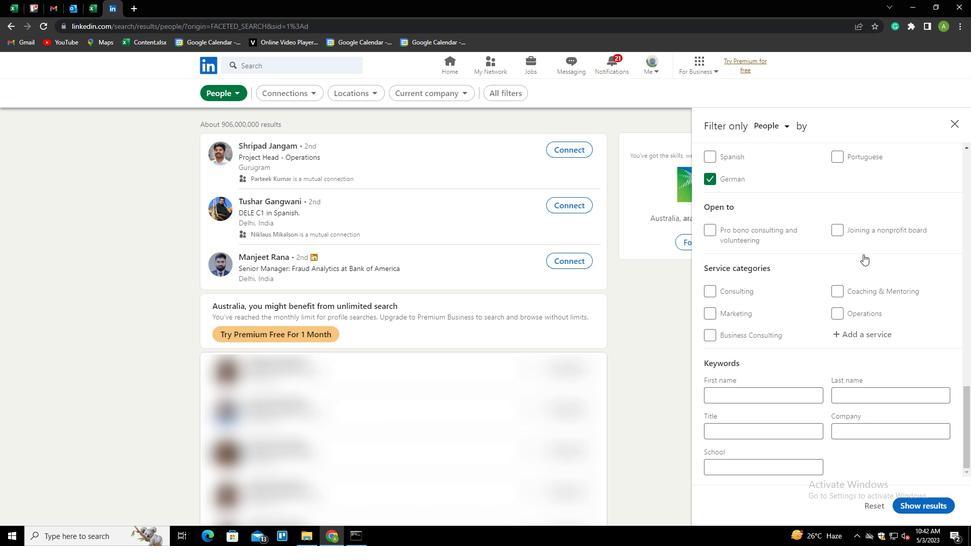 
Action: Mouse scrolled (863, 252) with delta (0, 0)
Screenshot: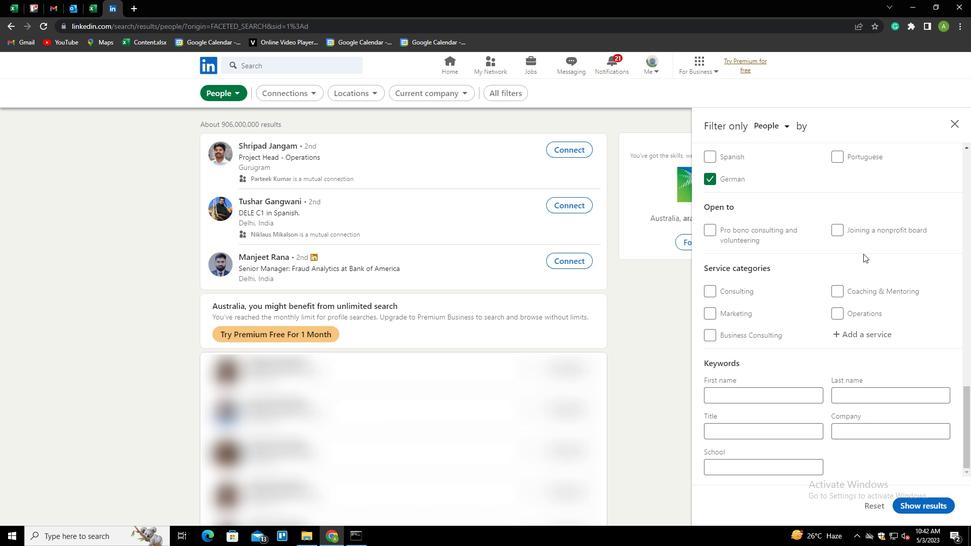 
Action: Mouse moved to (852, 334)
Screenshot: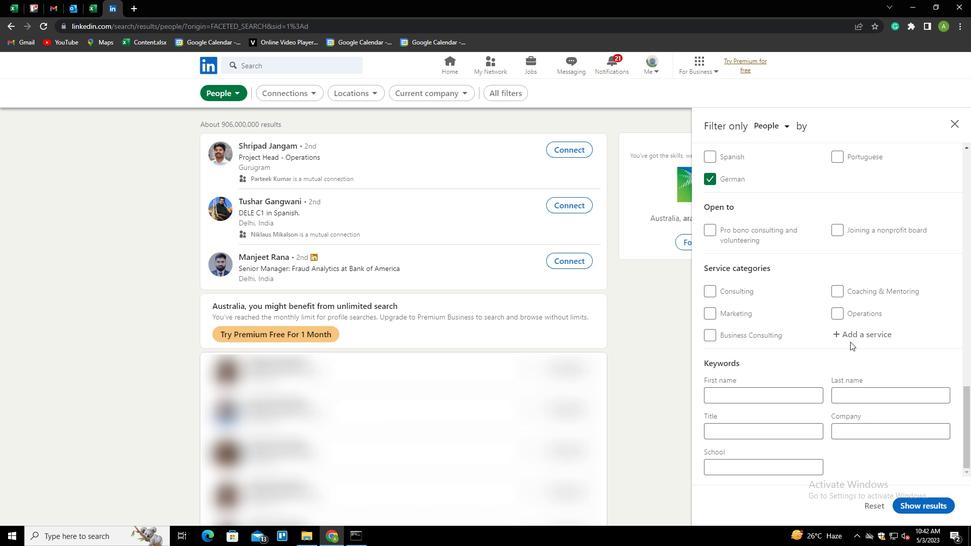 
Action: Mouse pressed left at (852, 334)
Screenshot: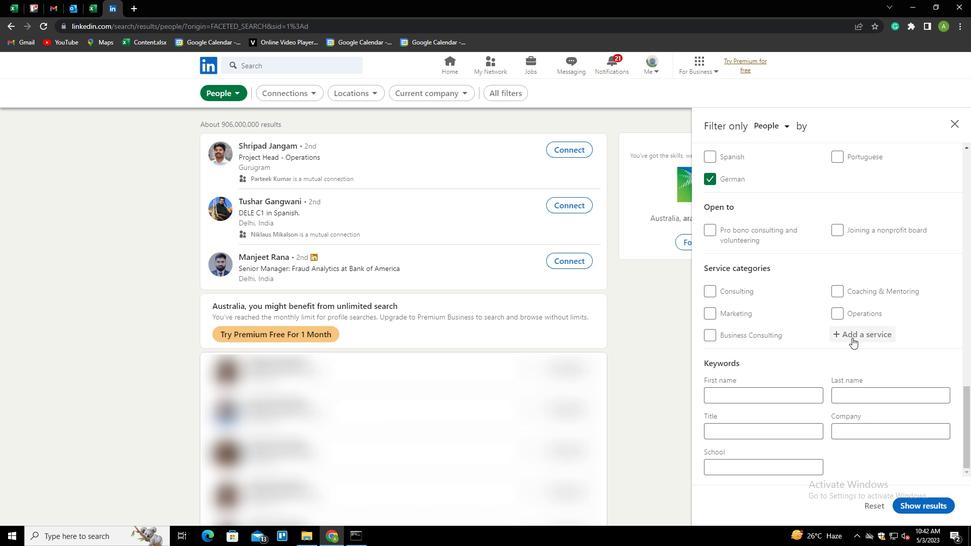
Action: Key pressed <Key.shift><Key.shift><Key.shift><Key.shift><Key.shift><Key.shift>PRICING<Key.space><Key.shift>STRAT<Key.down><Key.enter>
Screenshot: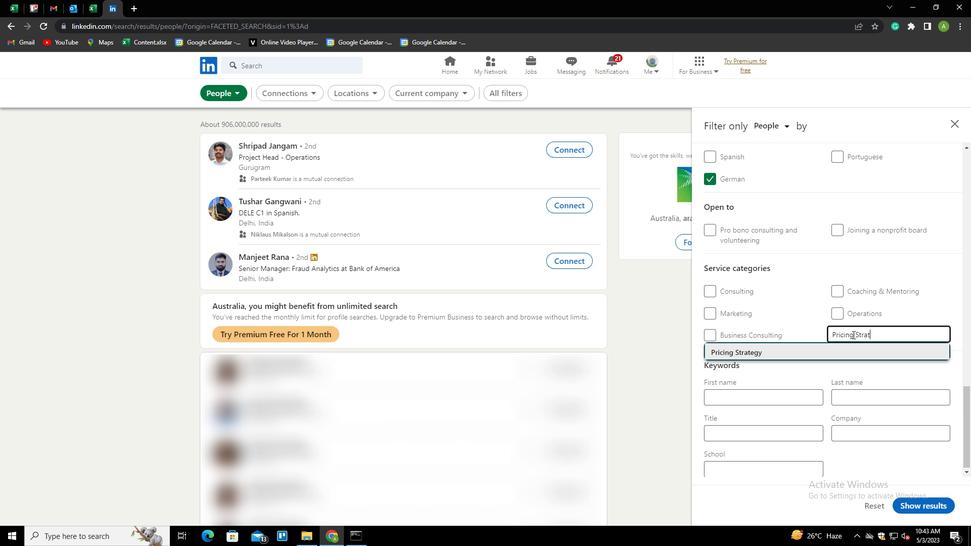 
Action: Mouse scrolled (852, 334) with delta (0, 0)
Screenshot: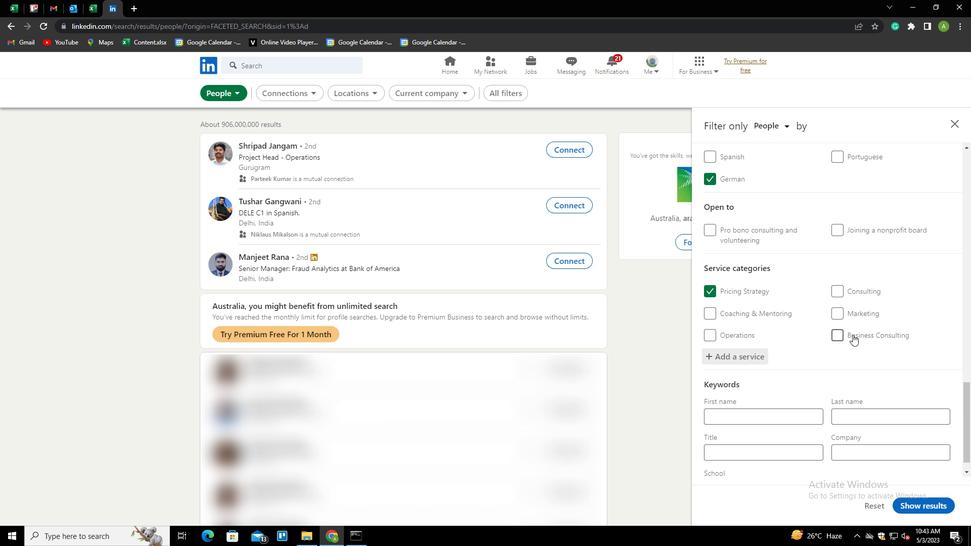 
Action: Mouse scrolled (852, 334) with delta (0, 0)
Screenshot: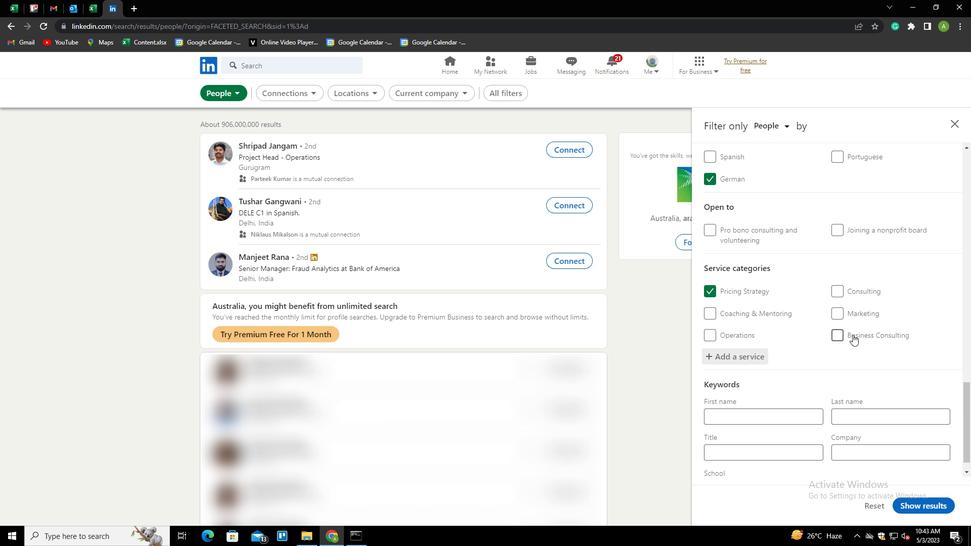 
Action: Mouse scrolled (852, 334) with delta (0, 0)
Screenshot: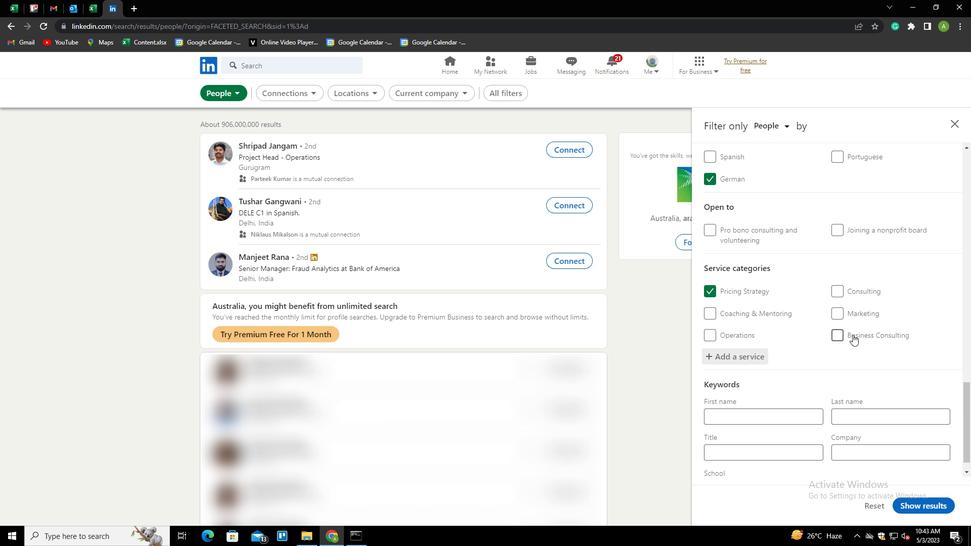 
Action: Mouse scrolled (852, 334) with delta (0, 0)
Screenshot: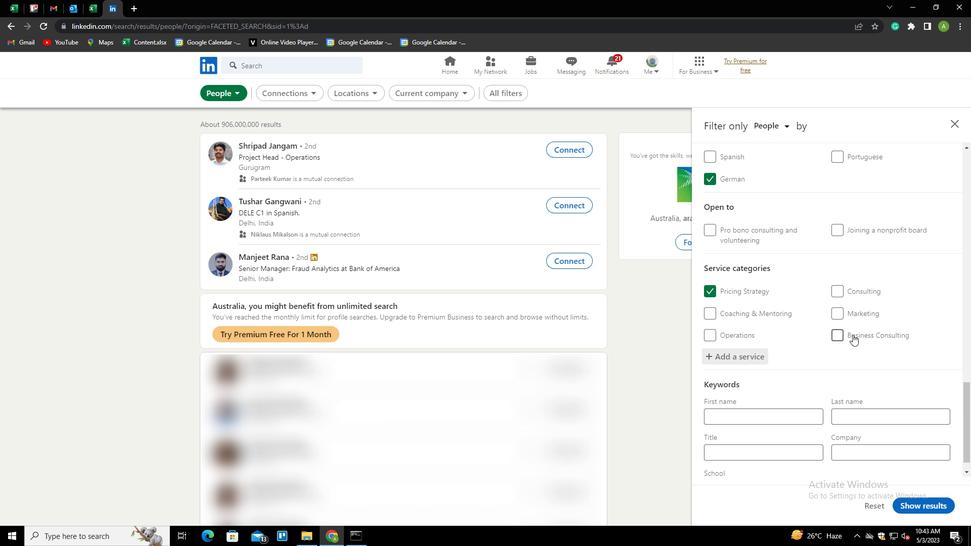 
Action: Mouse scrolled (852, 334) with delta (0, 0)
Screenshot: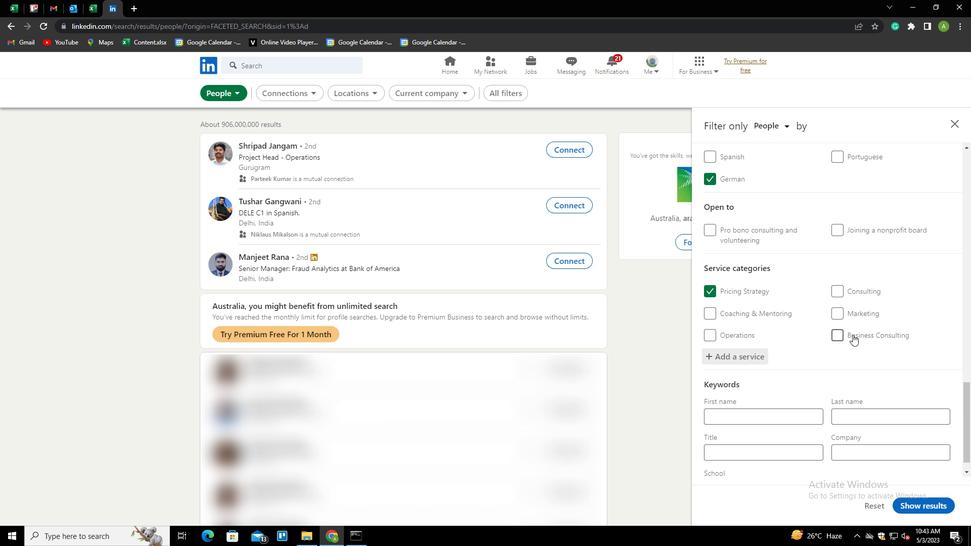 
Action: Mouse moved to (756, 432)
Screenshot: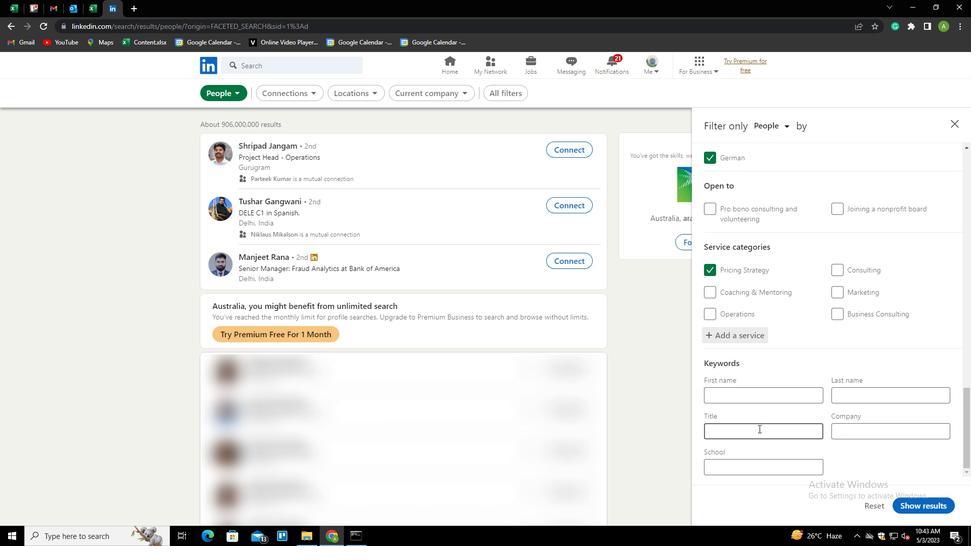 
Action: Mouse pressed left at (756, 432)
Screenshot: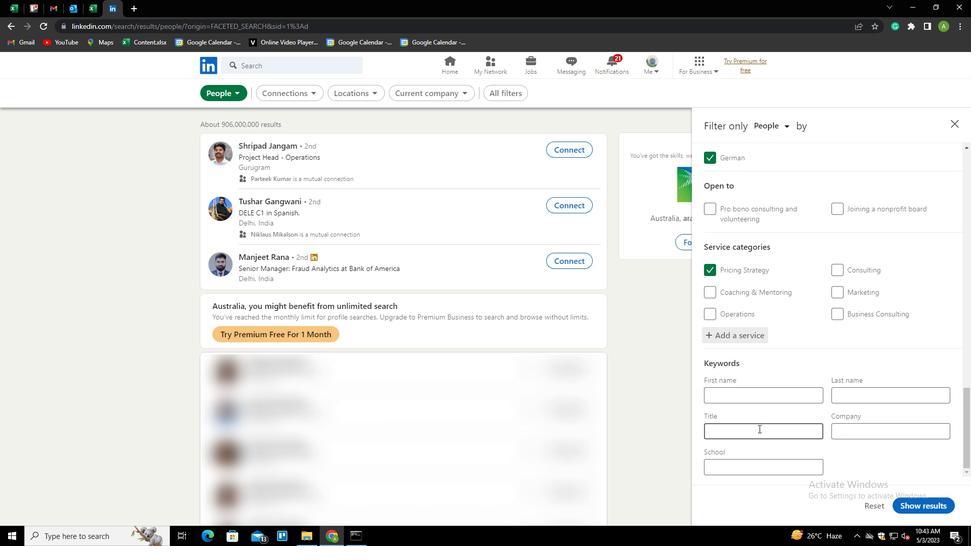 
Action: Key pressed <Key.shift><Key.shift>EXECUTIVE
Screenshot: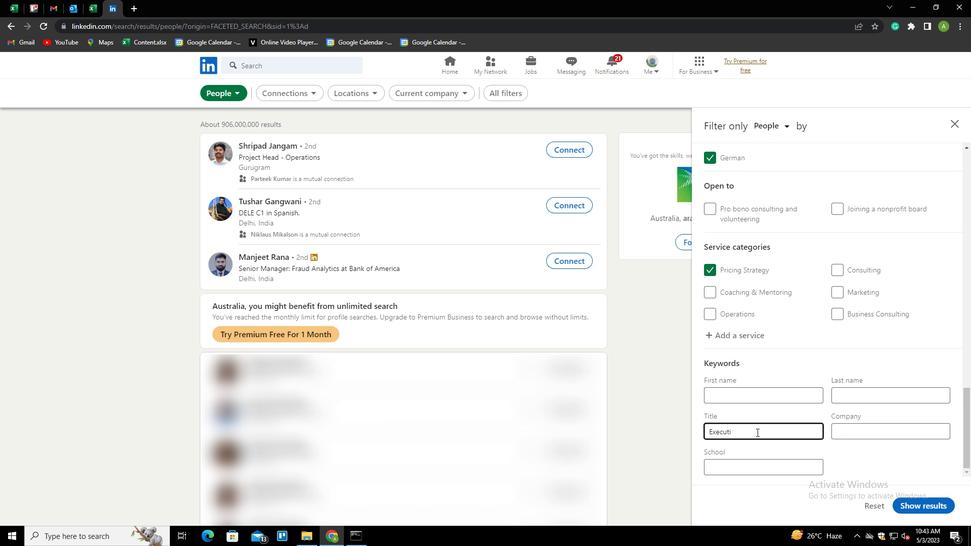 
Action: Mouse moved to (842, 464)
Screenshot: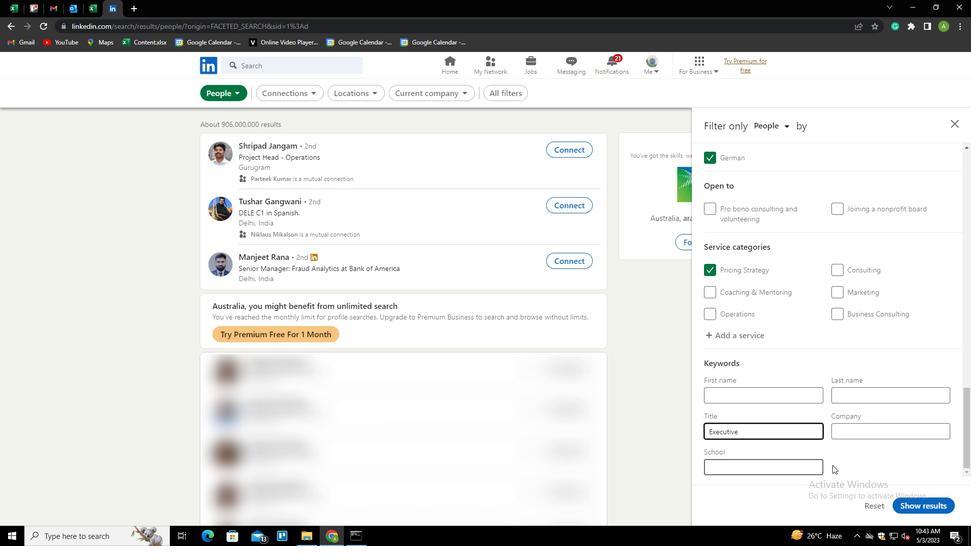 
Action: Mouse pressed left at (842, 464)
Screenshot: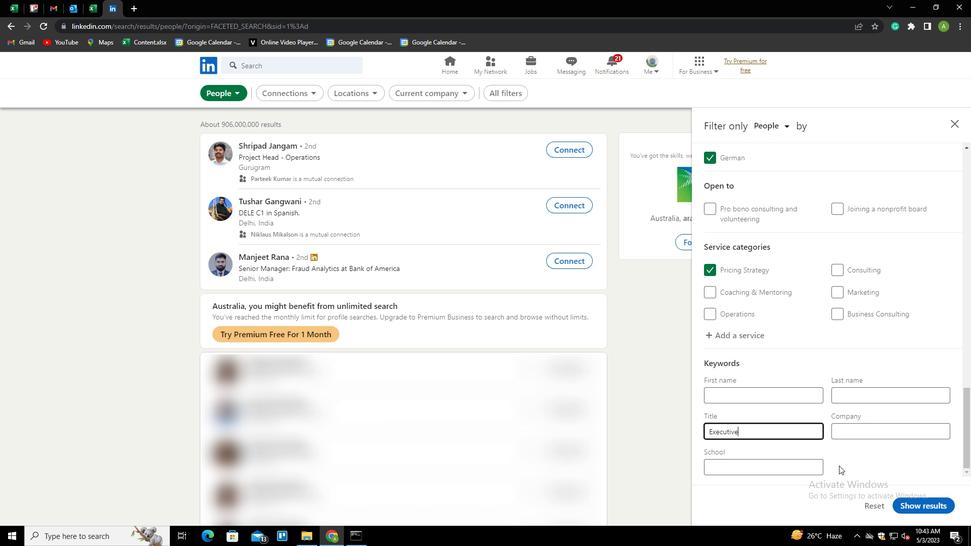 
Action: Mouse moved to (913, 499)
Screenshot: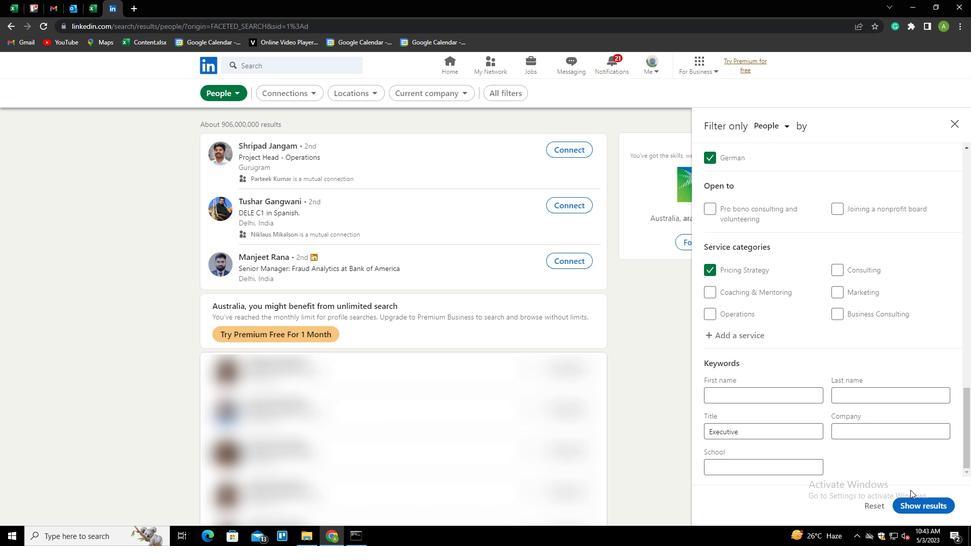 
Action: Mouse pressed left at (913, 499)
Screenshot: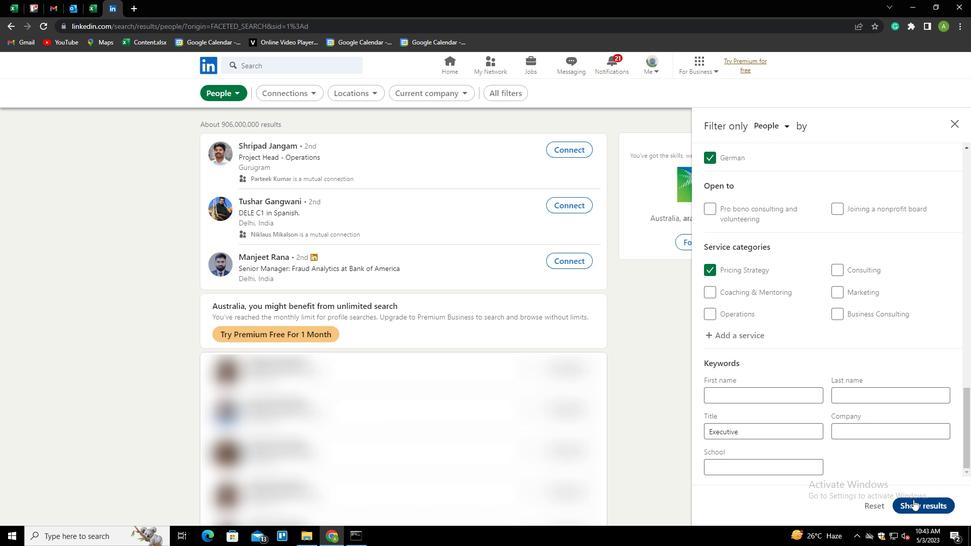 
